 Task: Find connections with filter location Jining with filter topic #coachingwith filter profile language Spanish with filter current company ACG World with filter school Pune Institute of Computer Technology with filter industry Postal Services with filter service category Logo Design with filter keywords title Assistant Professor
Action: Mouse moved to (481, 74)
Screenshot: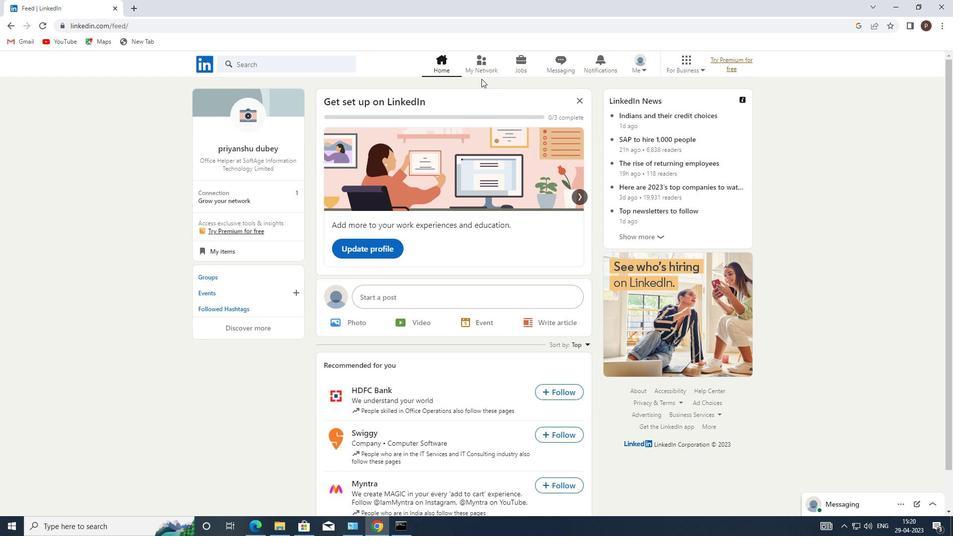 
Action: Mouse pressed left at (481, 74)
Screenshot: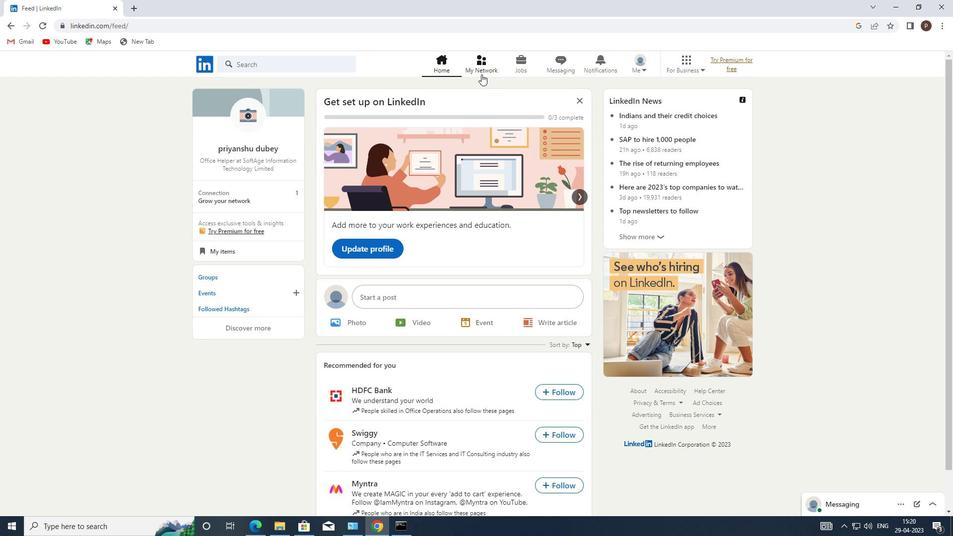 
Action: Mouse moved to (281, 118)
Screenshot: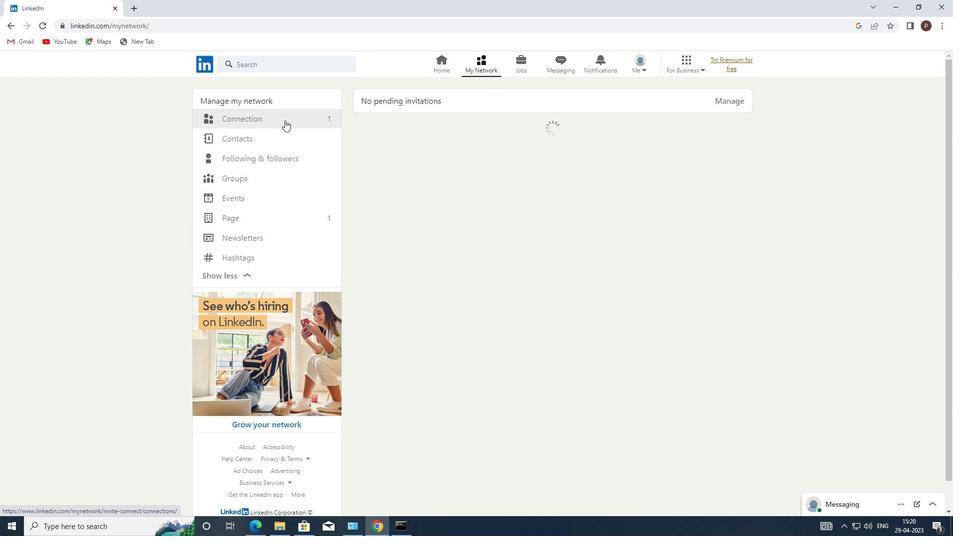 
Action: Mouse pressed left at (281, 118)
Screenshot: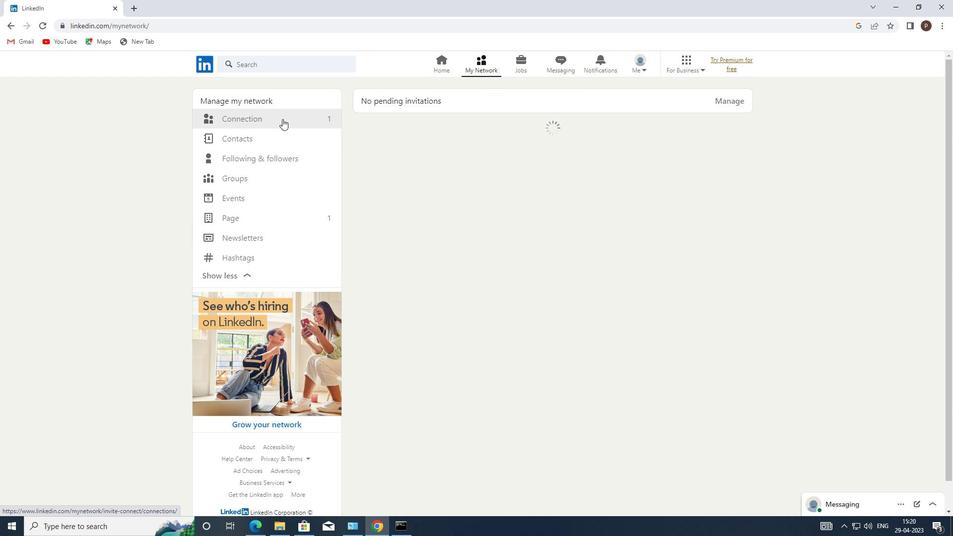 
Action: Mouse moved to (281, 118)
Screenshot: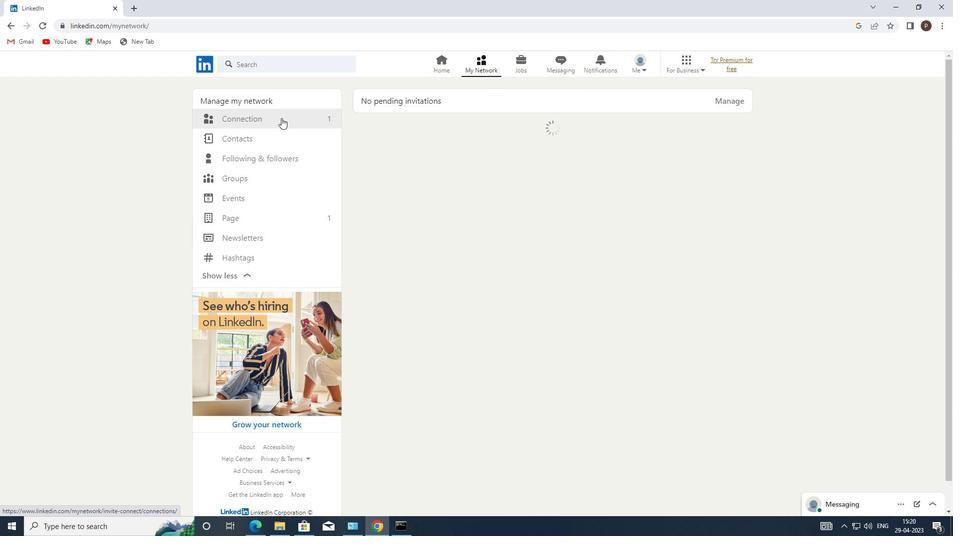 
Action: Mouse pressed left at (281, 118)
Screenshot: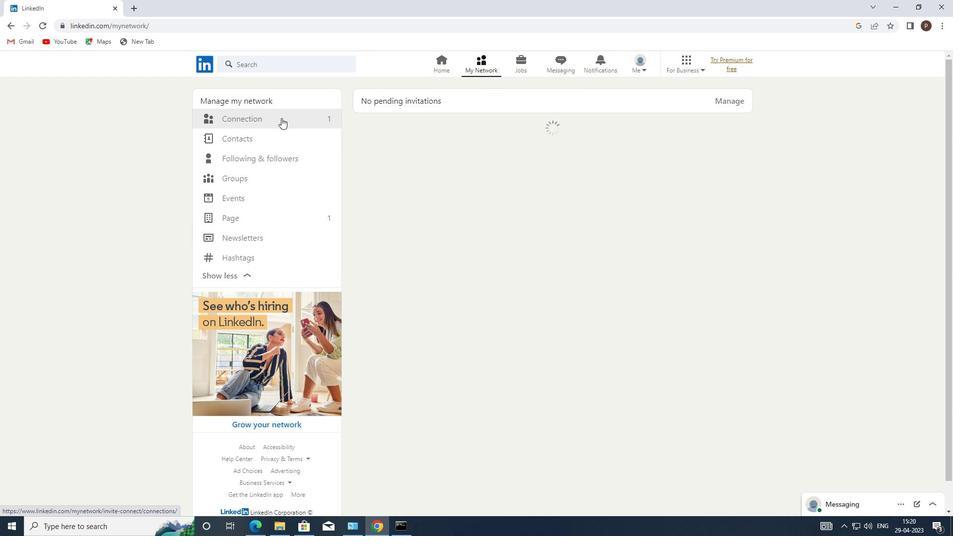 
Action: Mouse moved to (542, 123)
Screenshot: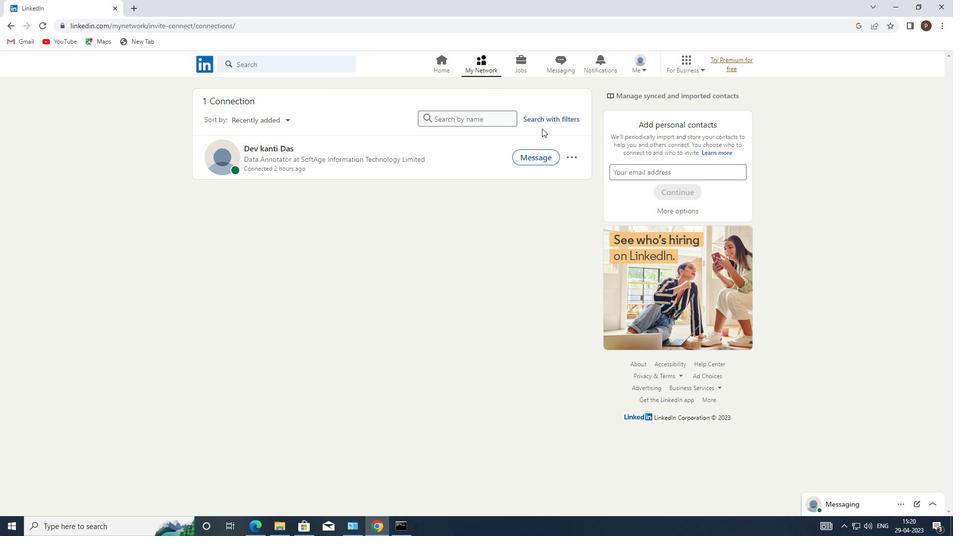 
Action: Mouse pressed left at (542, 123)
Screenshot: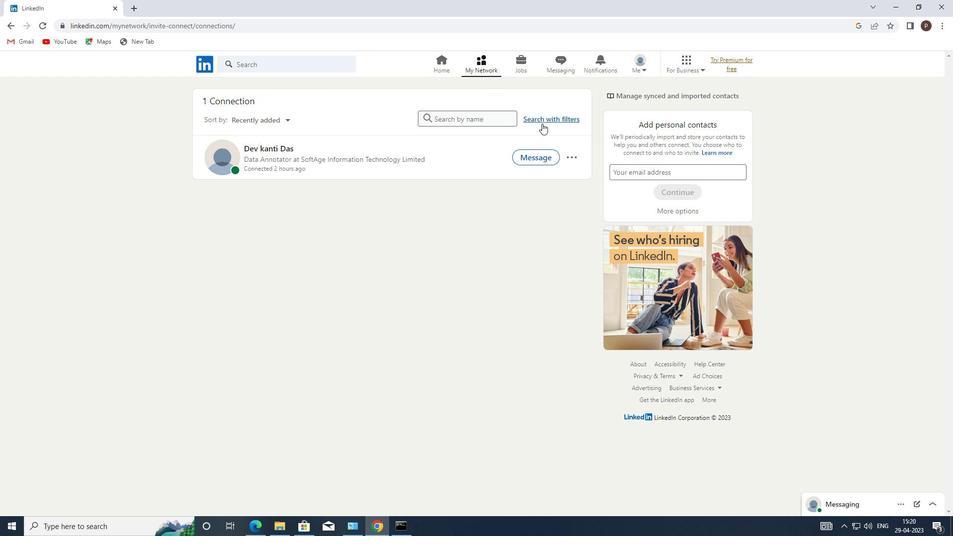 
Action: Mouse moved to (509, 94)
Screenshot: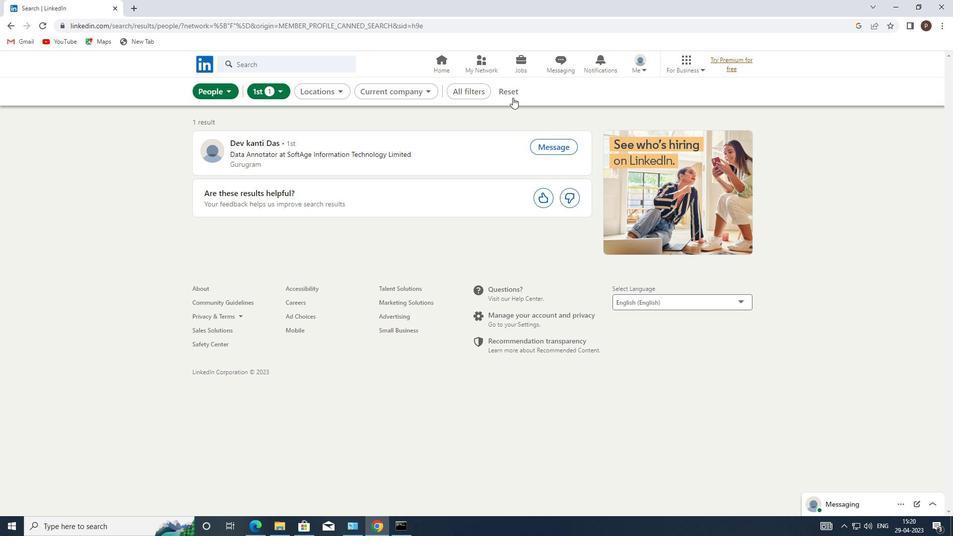 
Action: Mouse pressed left at (509, 94)
Screenshot: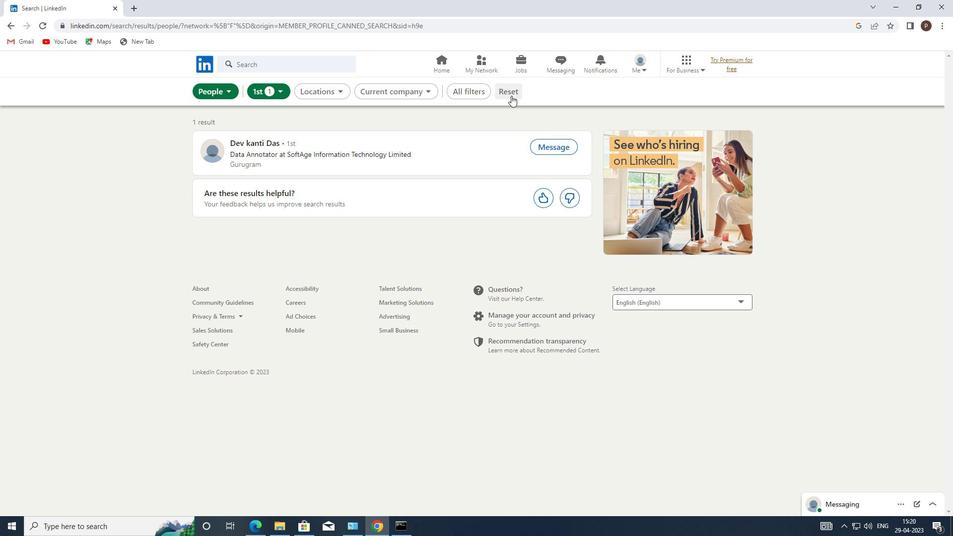 
Action: Mouse moved to (504, 91)
Screenshot: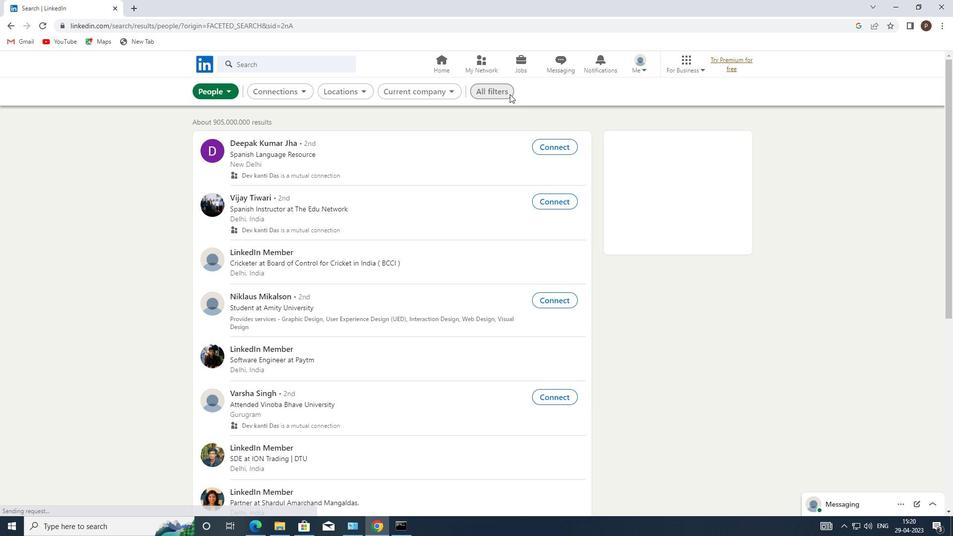 
Action: Mouse pressed left at (504, 91)
Screenshot: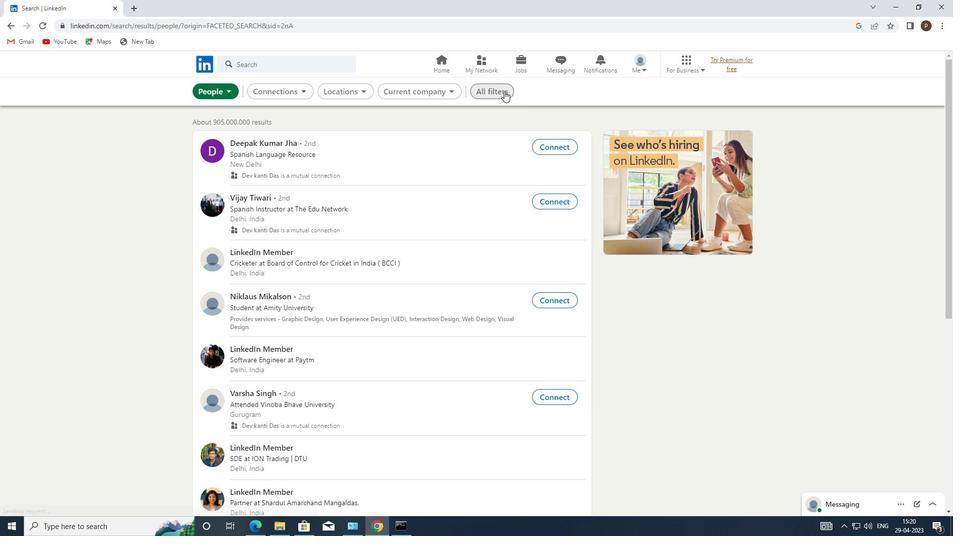 
Action: Mouse moved to (746, 343)
Screenshot: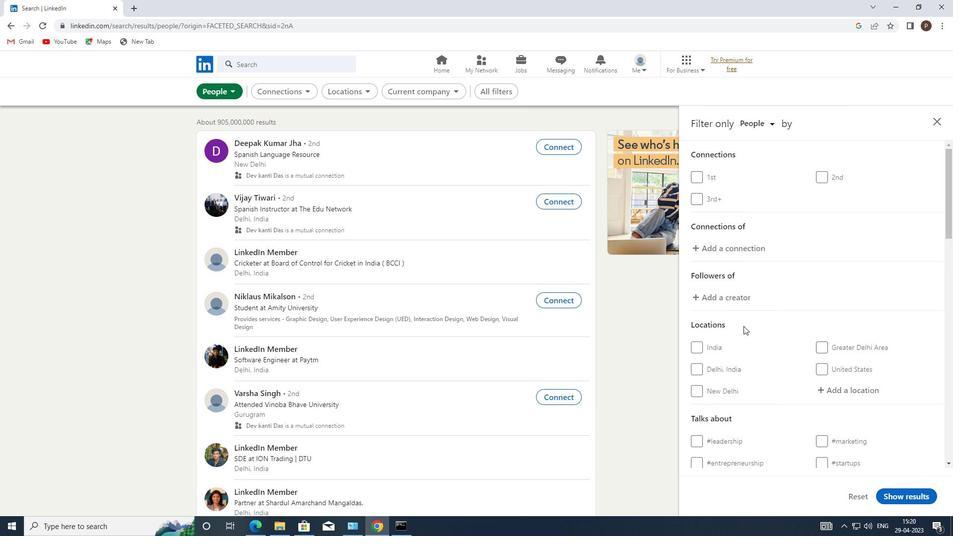 
Action: Mouse scrolled (746, 342) with delta (0, 0)
Screenshot: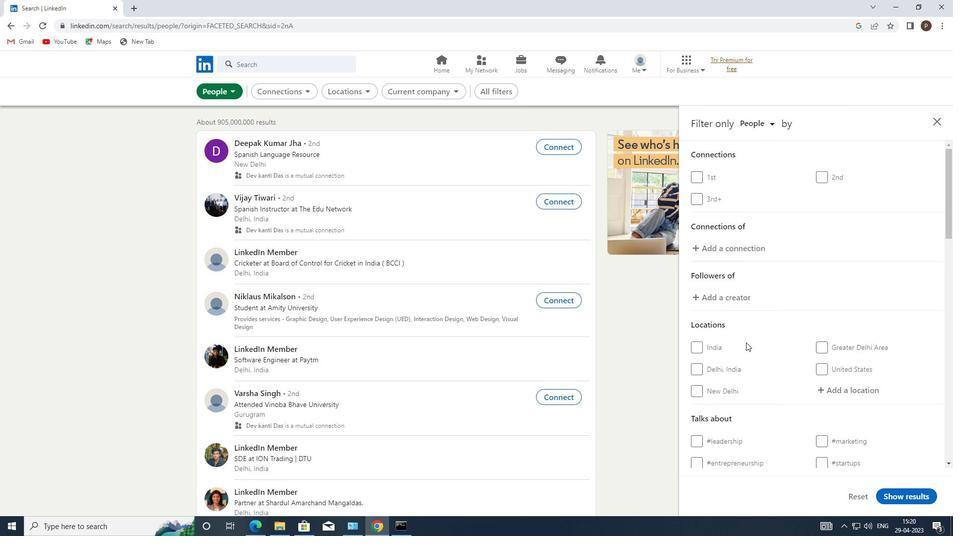 
Action: Mouse scrolled (746, 342) with delta (0, 0)
Screenshot: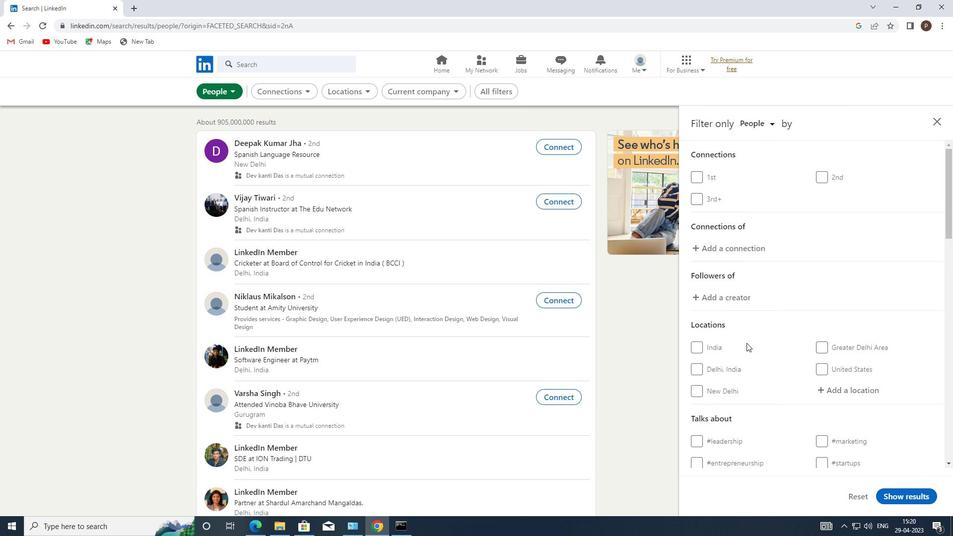 
Action: Mouse moved to (832, 284)
Screenshot: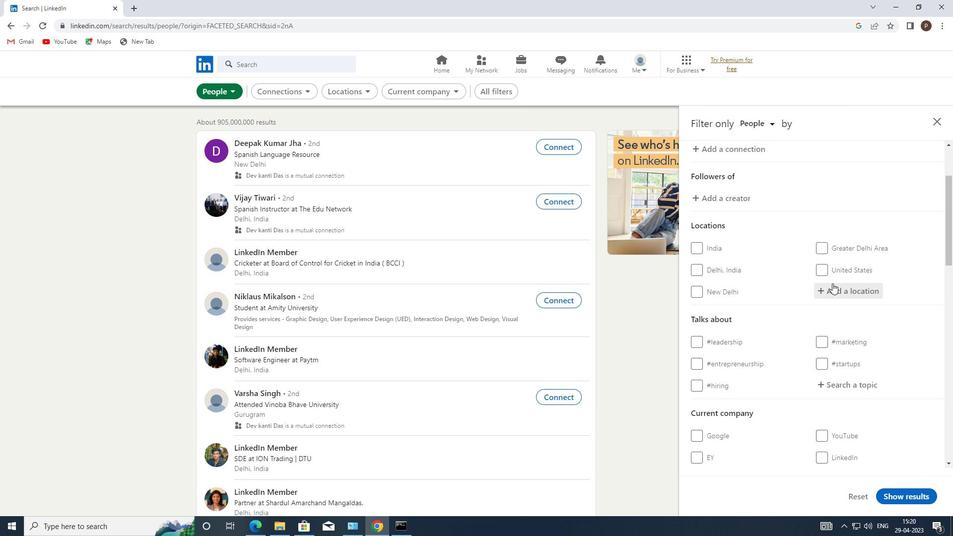 
Action: Mouse pressed left at (832, 284)
Screenshot: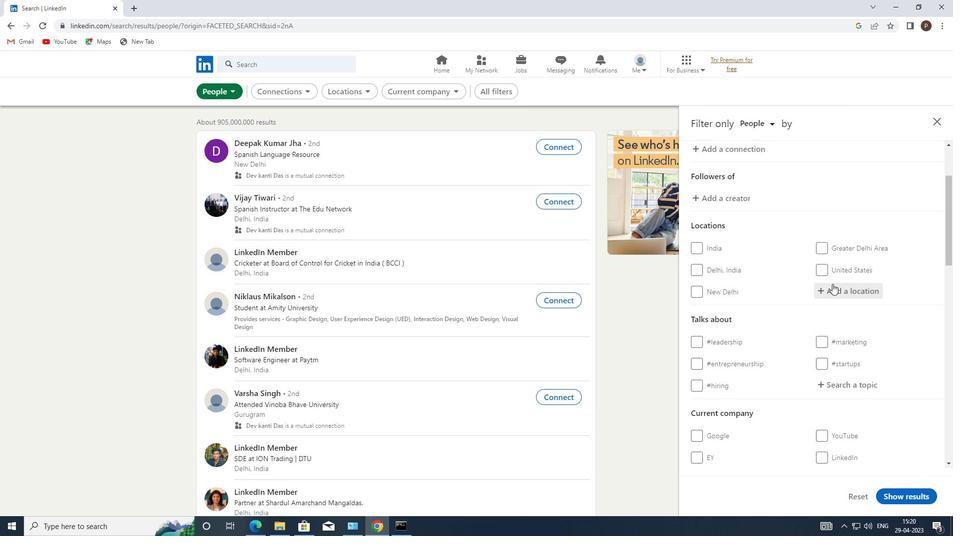 
Action: Key pressed j<Key.caps_lock>inin
Screenshot: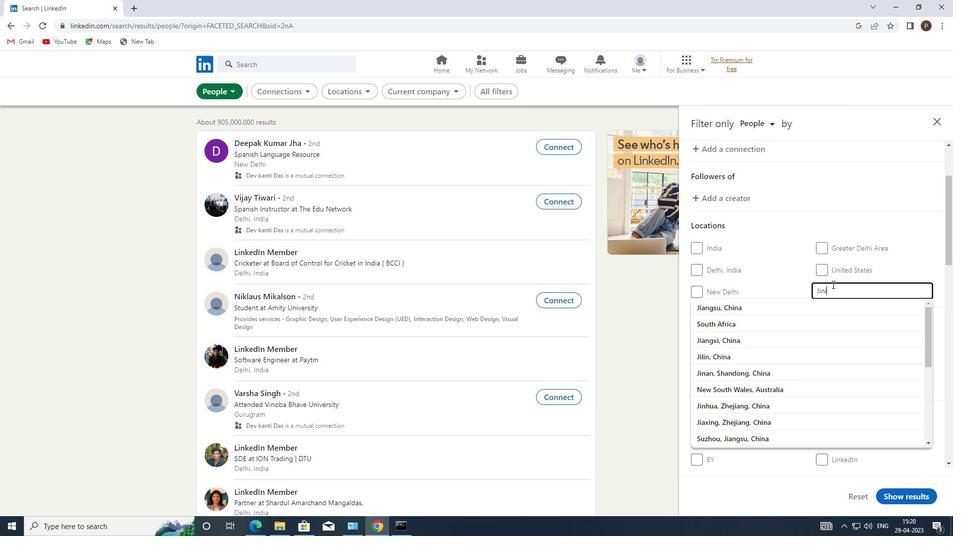 
Action: Mouse moved to (785, 307)
Screenshot: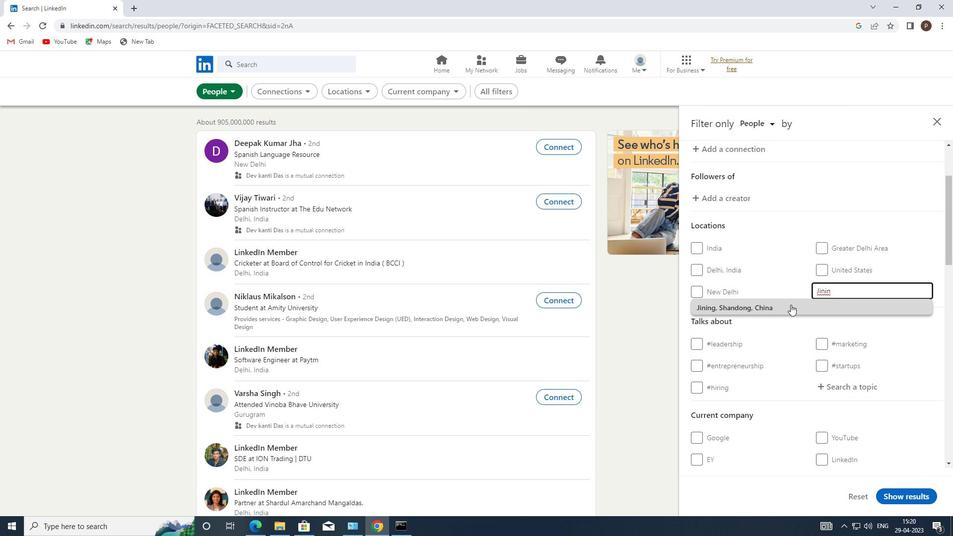 
Action: Mouse pressed left at (785, 307)
Screenshot: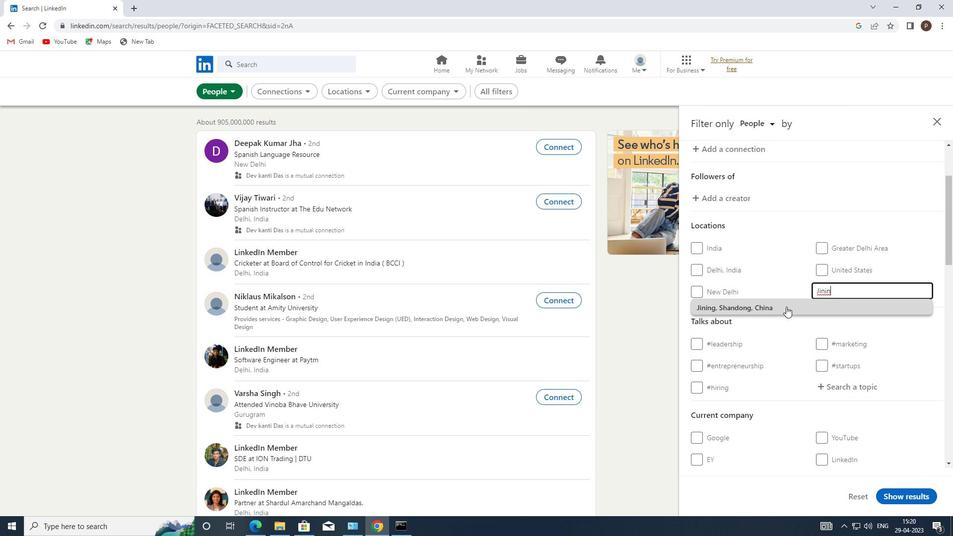 
Action: Mouse moved to (836, 409)
Screenshot: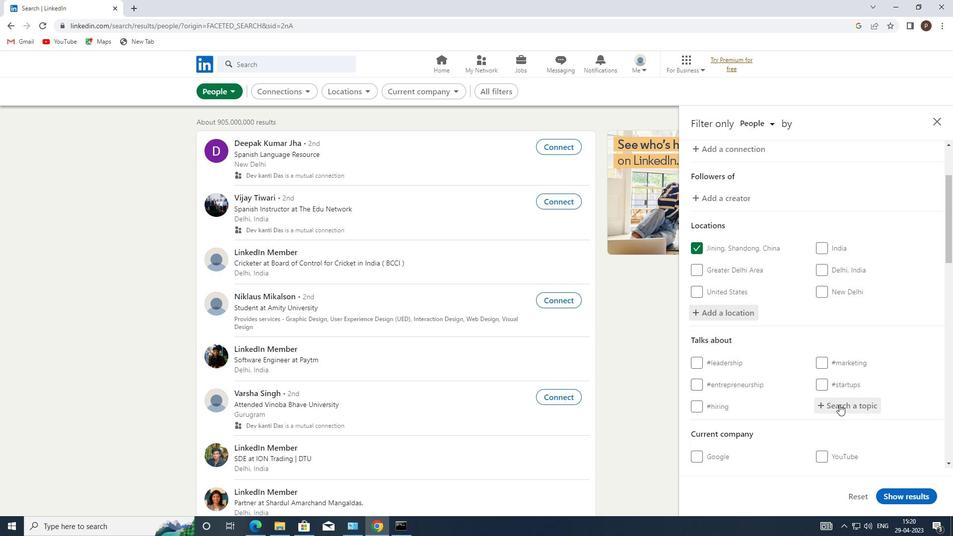 
Action: Mouse pressed left at (836, 409)
Screenshot: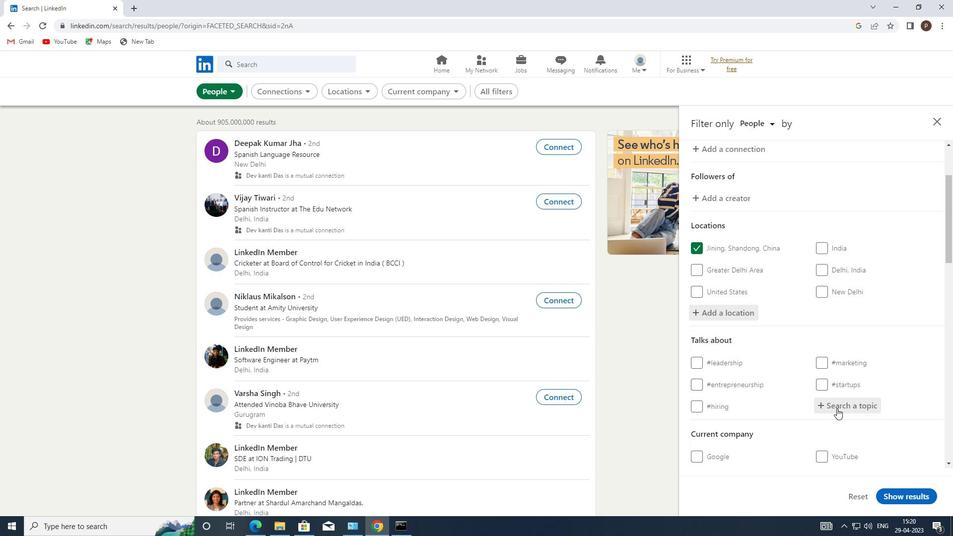 
Action: Mouse moved to (836, 406)
Screenshot: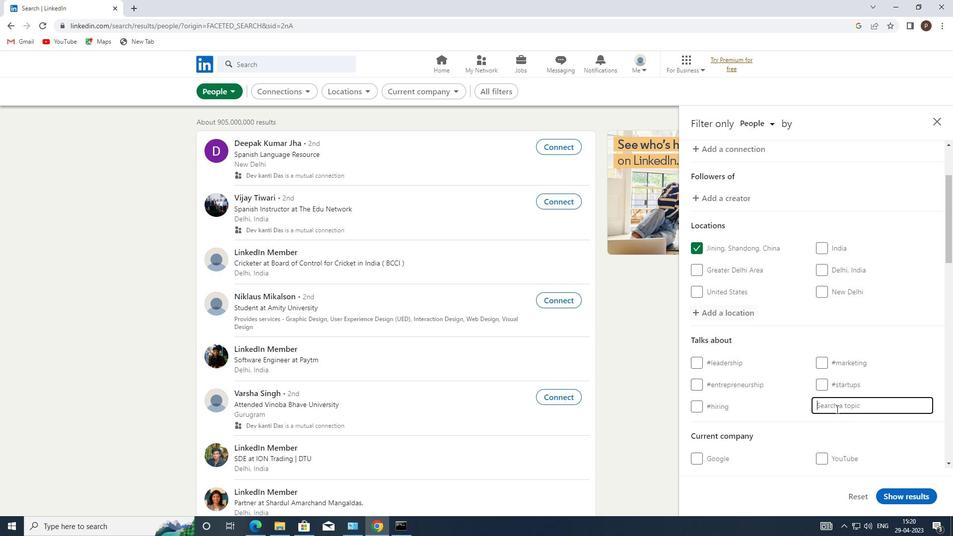 
Action: Key pressed <Key.shift>#COACHING
Screenshot: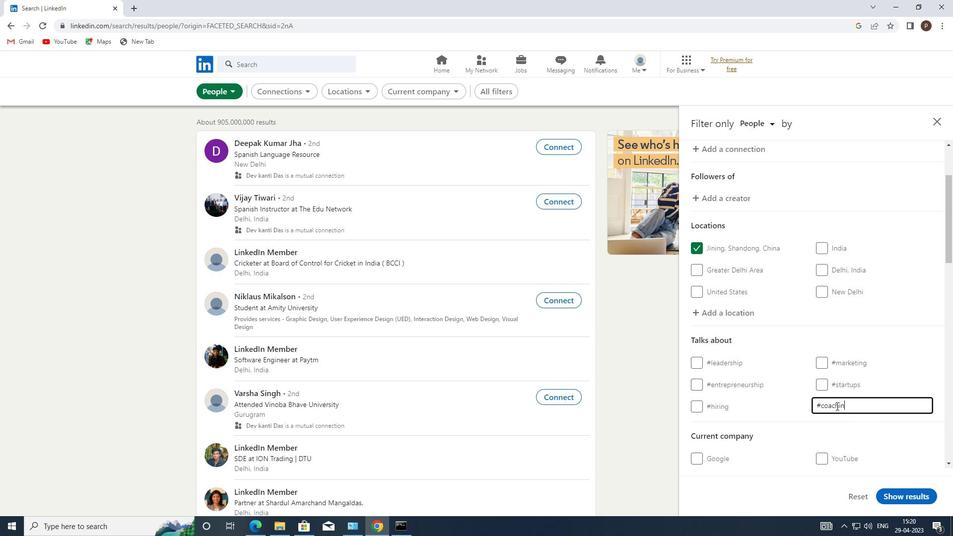 
Action: Mouse moved to (793, 400)
Screenshot: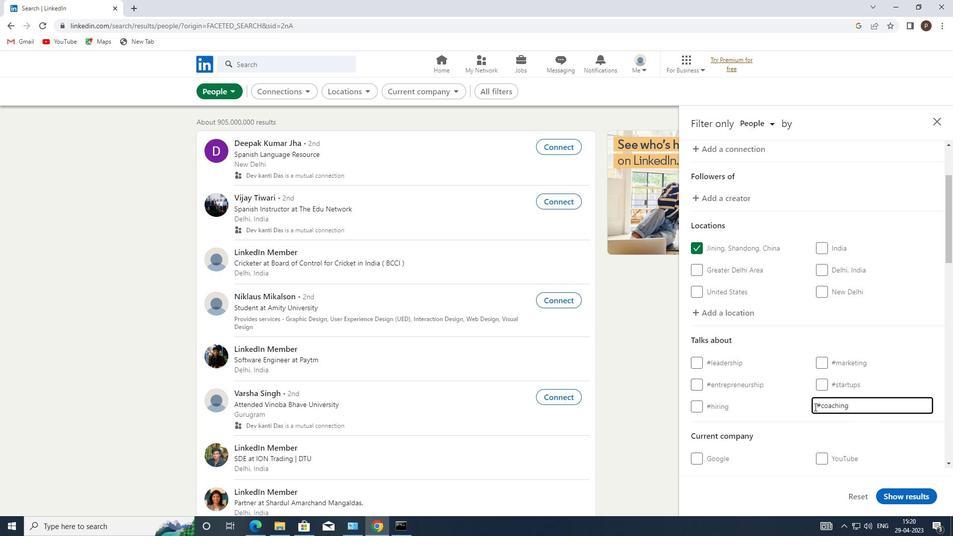 
Action: Mouse scrolled (793, 400) with delta (0, 0)
Screenshot: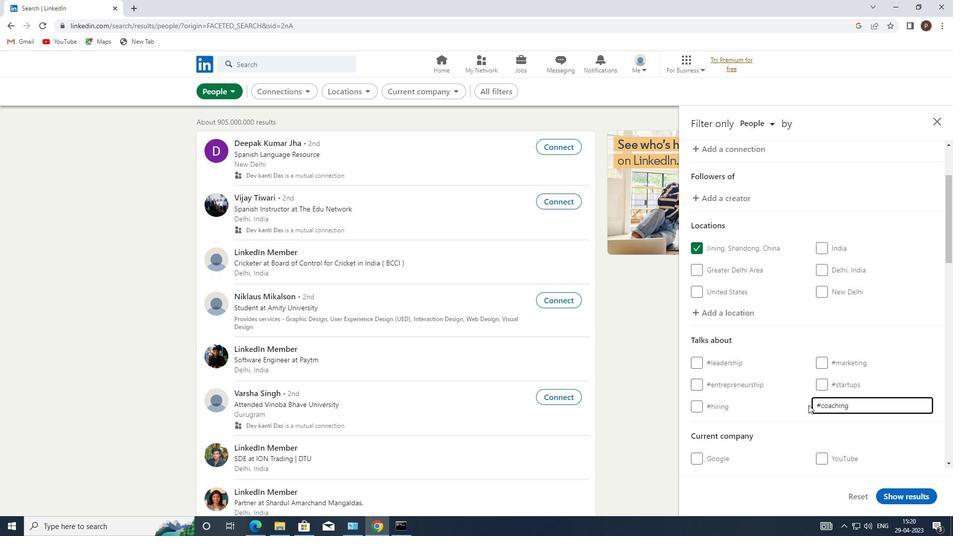 
Action: Mouse moved to (792, 400)
Screenshot: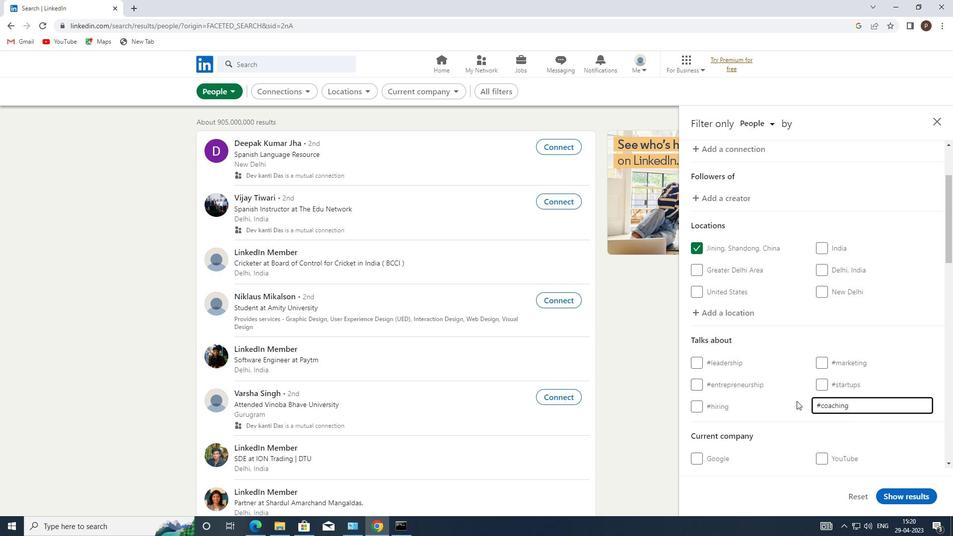 
Action: Mouse scrolled (792, 400) with delta (0, 0)
Screenshot: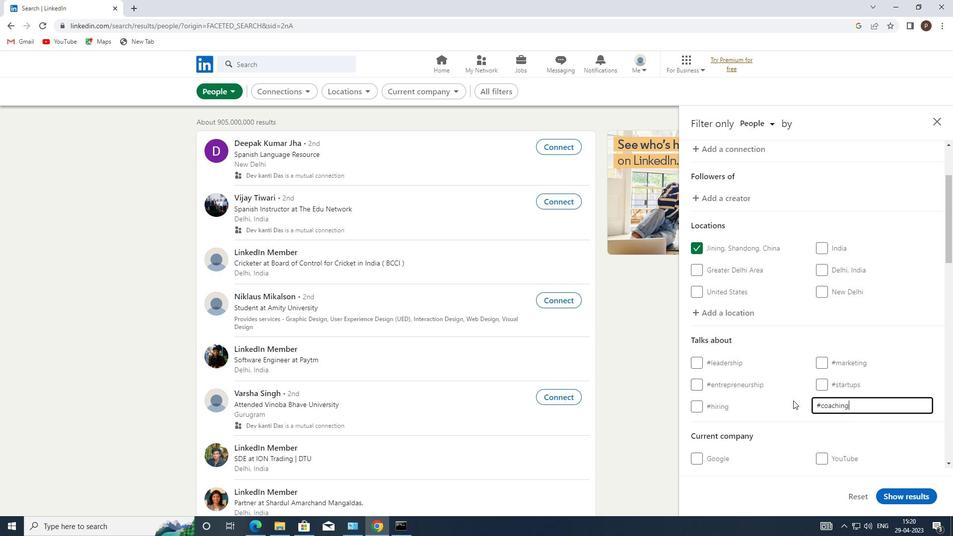 
Action: Mouse moved to (782, 400)
Screenshot: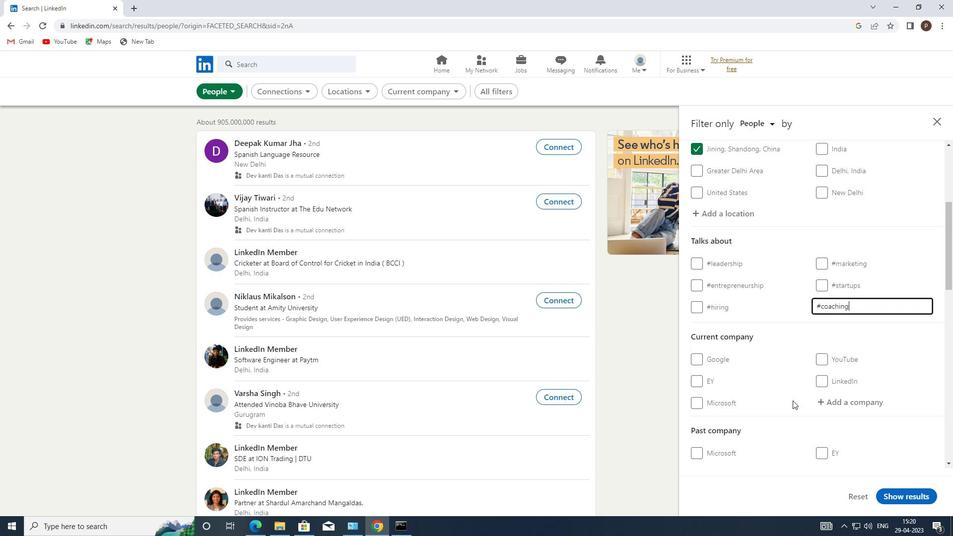 
Action: Mouse scrolled (782, 400) with delta (0, 0)
Screenshot: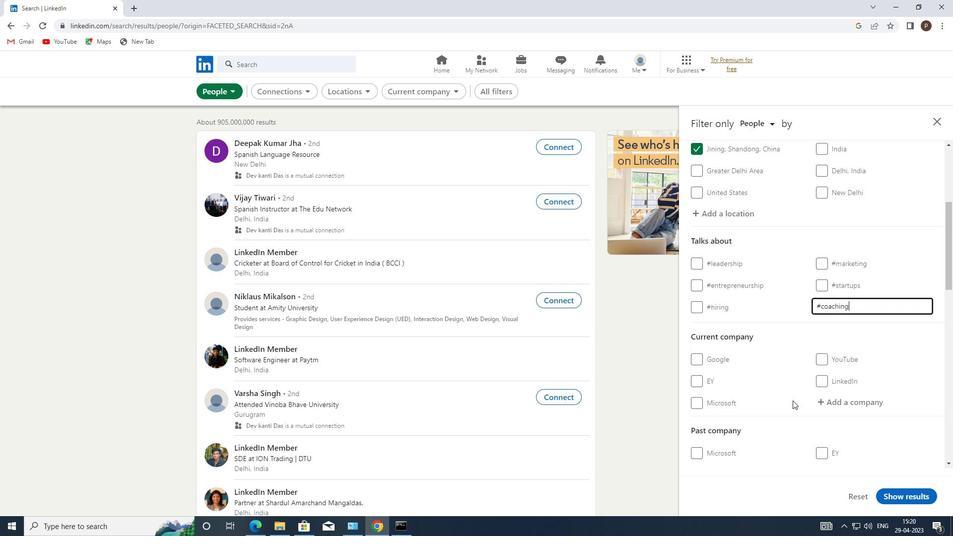 
Action: Mouse scrolled (782, 400) with delta (0, 0)
Screenshot: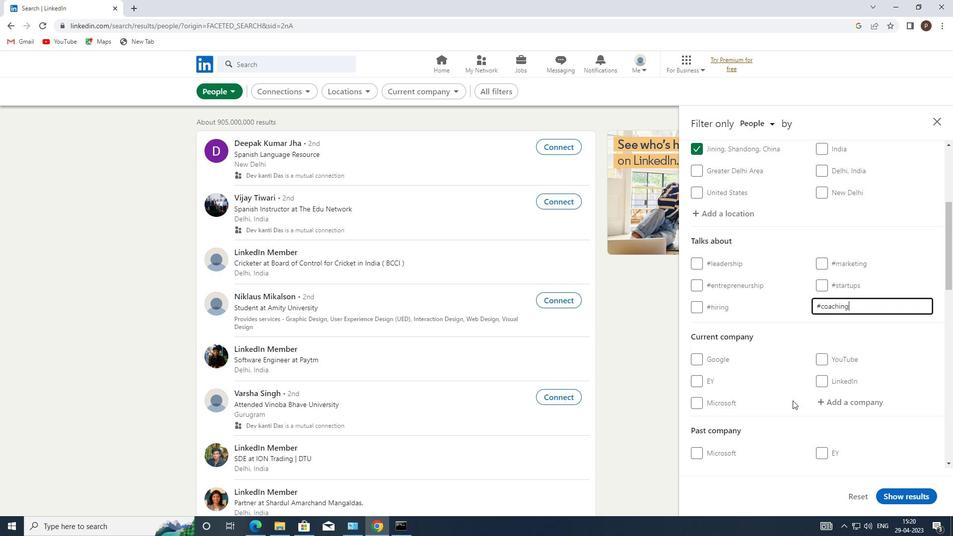 
Action: Mouse moved to (772, 396)
Screenshot: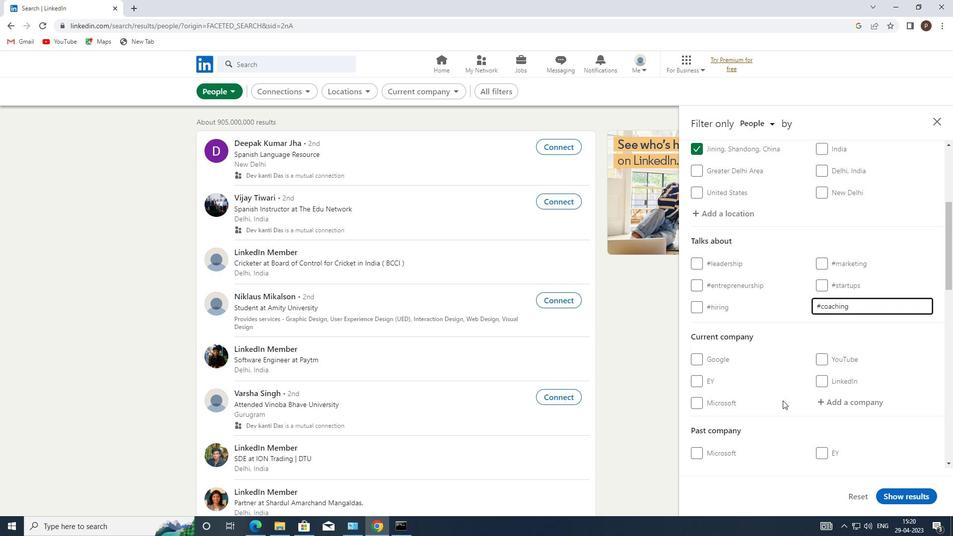 
Action: Mouse scrolled (772, 395) with delta (0, 0)
Screenshot: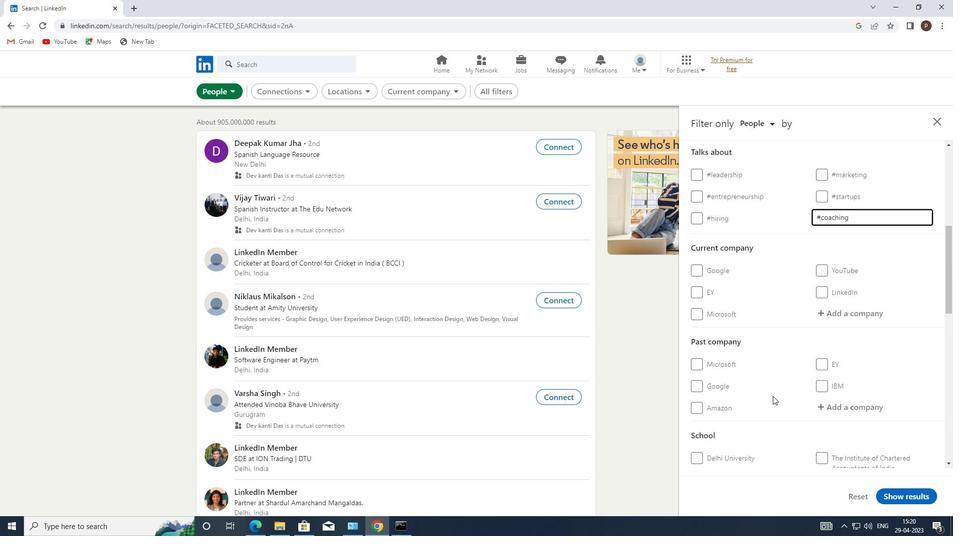 
Action: Mouse scrolled (772, 395) with delta (0, 0)
Screenshot: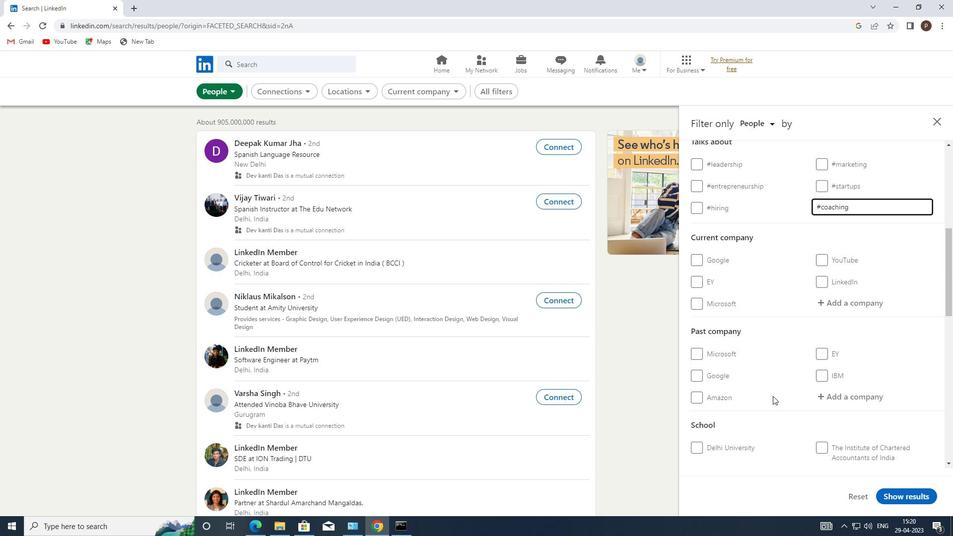 
Action: Mouse scrolled (772, 395) with delta (0, 0)
Screenshot: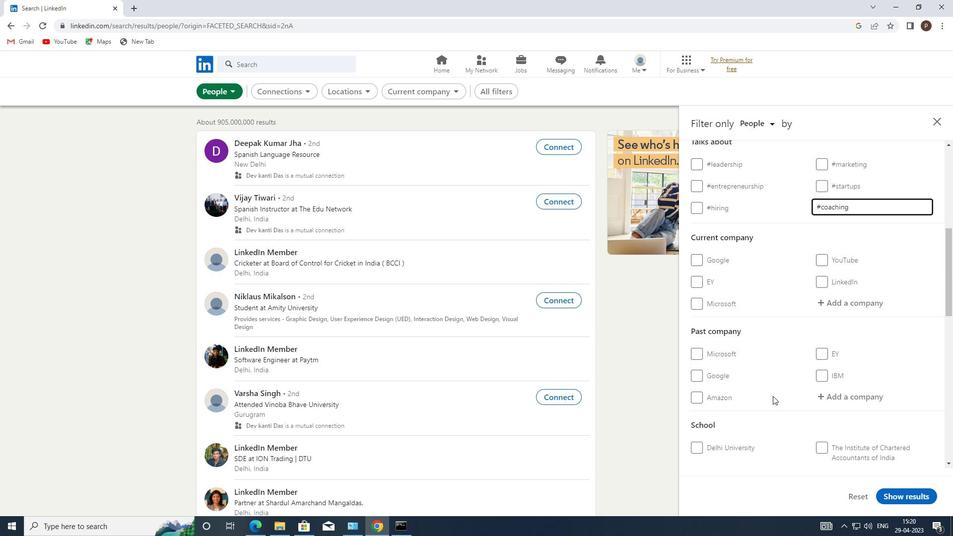 
Action: Mouse scrolled (772, 395) with delta (0, 0)
Screenshot: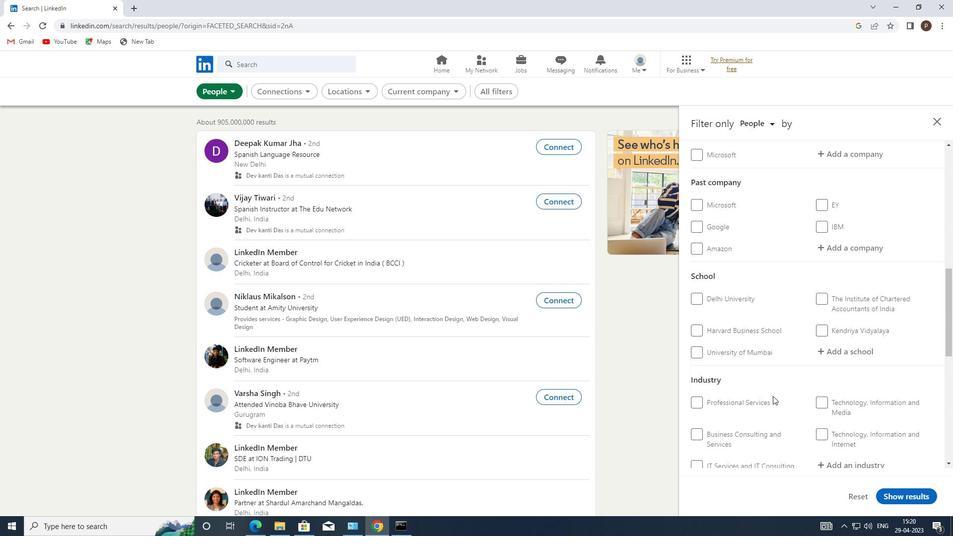 
Action: Mouse scrolled (772, 395) with delta (0, 0)
Screenshot: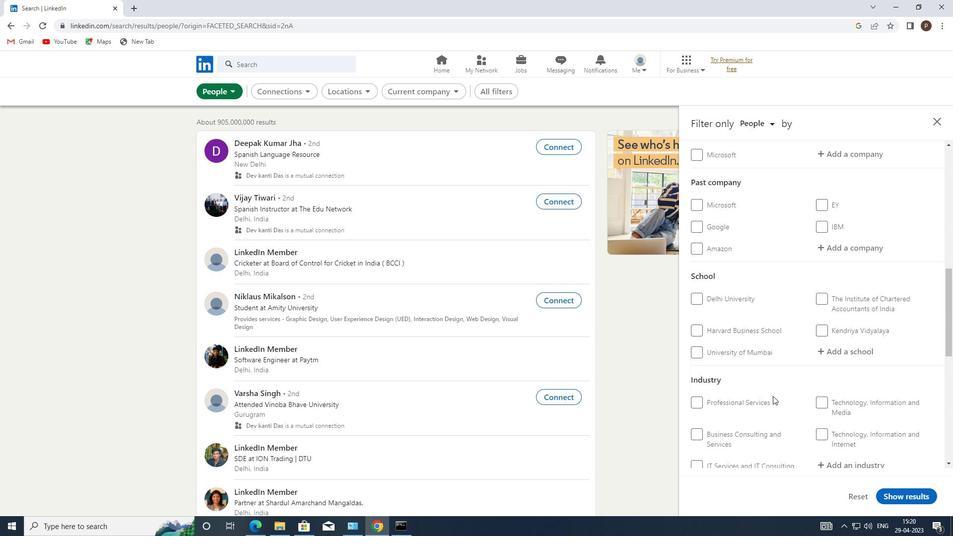 
Action: Mouse scrolled (772, 395) with delta (0, 0)
Screenshot: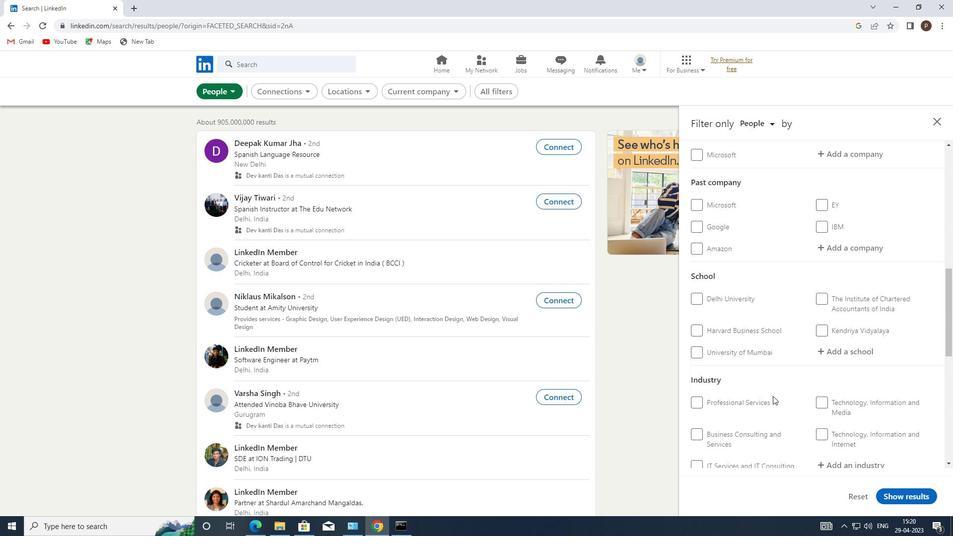 
Action: Mouse scrolled (772, 395) with delta (0, 0)
Screenshot: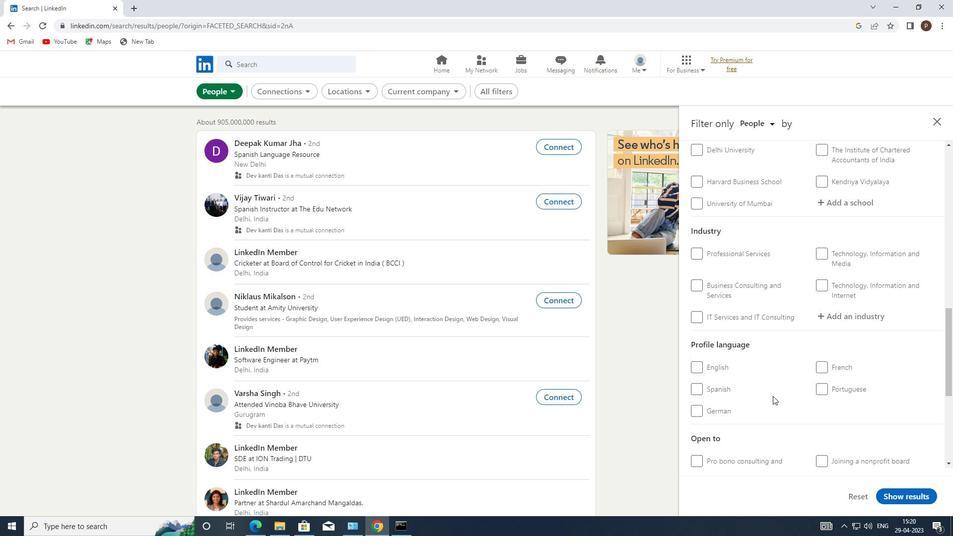 
Action: Mouse moved to (692, 340)
Screenshot: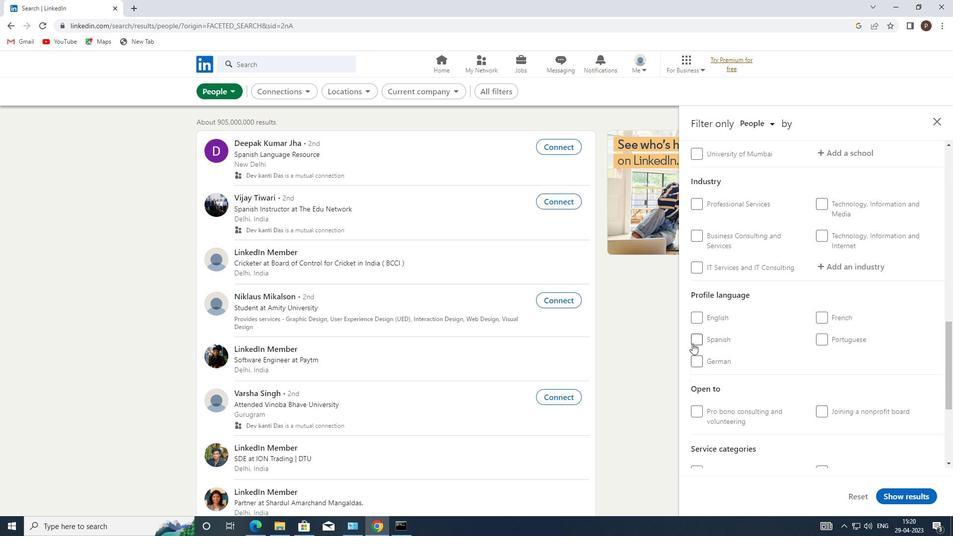 
Action: Mouse pressed left at (692, 340)
Screenshot: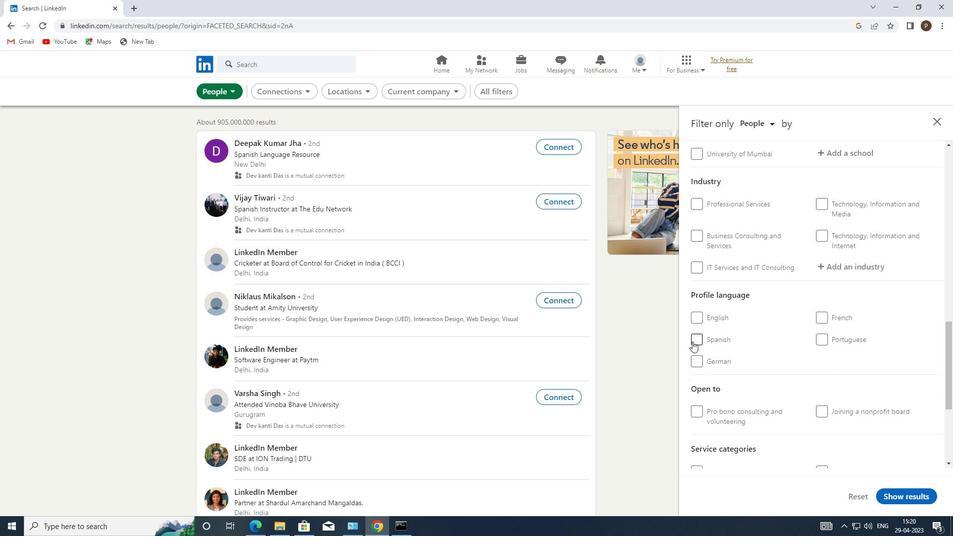 
Action: Mouse moved to (779, 345)
Screenshot: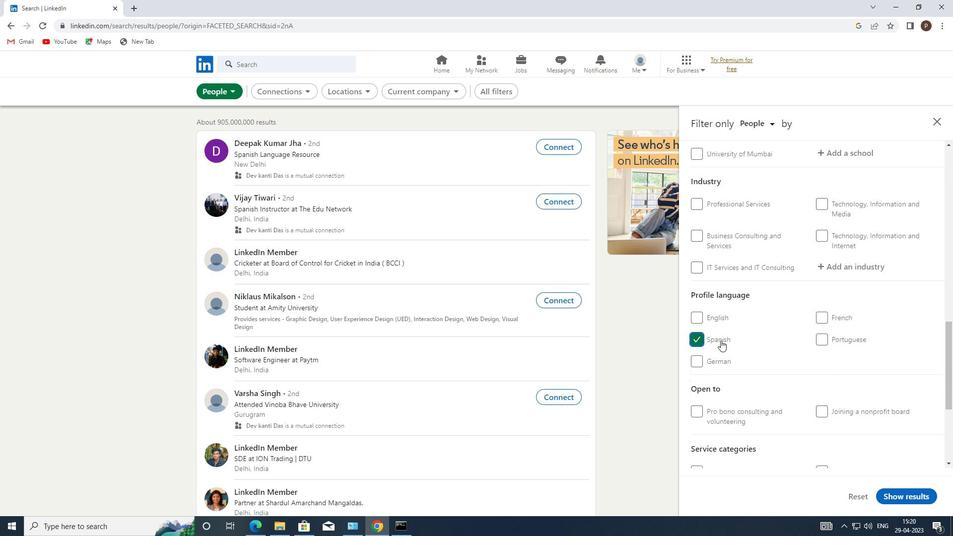 
Action: Mouse scrolled (779, 345) with delta (0, 0)
Screenshot: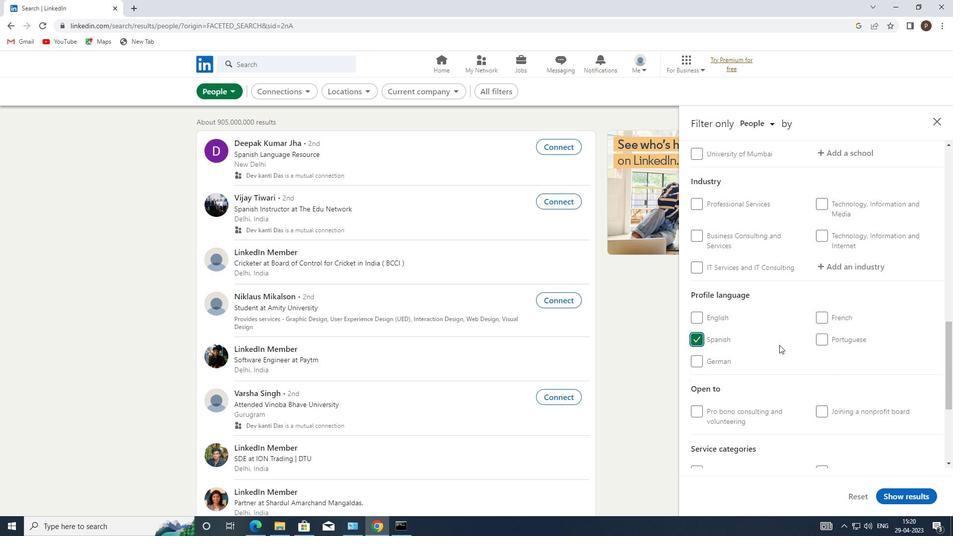 
Action: Mouse scrolled (779, 345) with delta (0, 0)
Screenshot: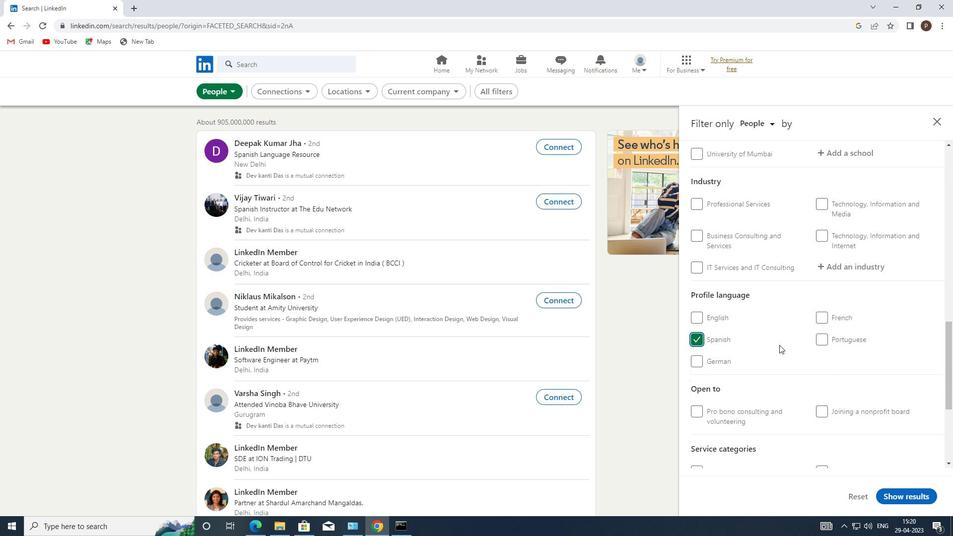 
Action: Mouse moved to (775, 346)
Screenshot: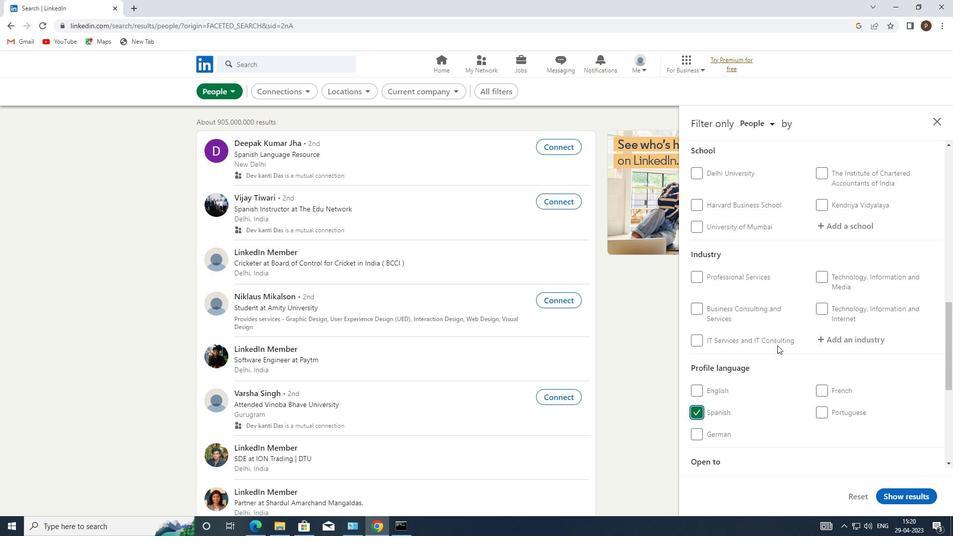 
Action: Mouse scrolled (775, 347) with delta (0, 0)
Screenshot: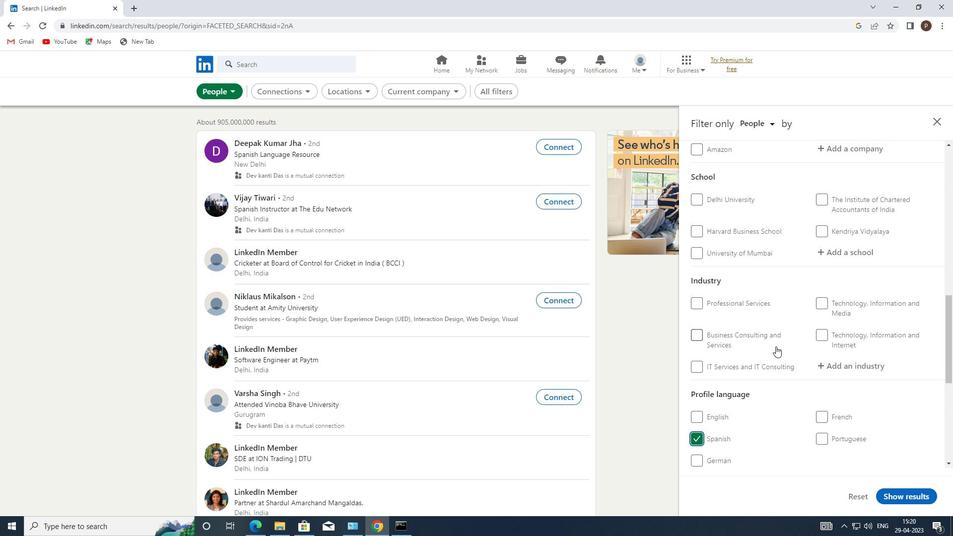 
Action: Mouse scrolled (775, 347) with delta (0, 0)
Screenshot: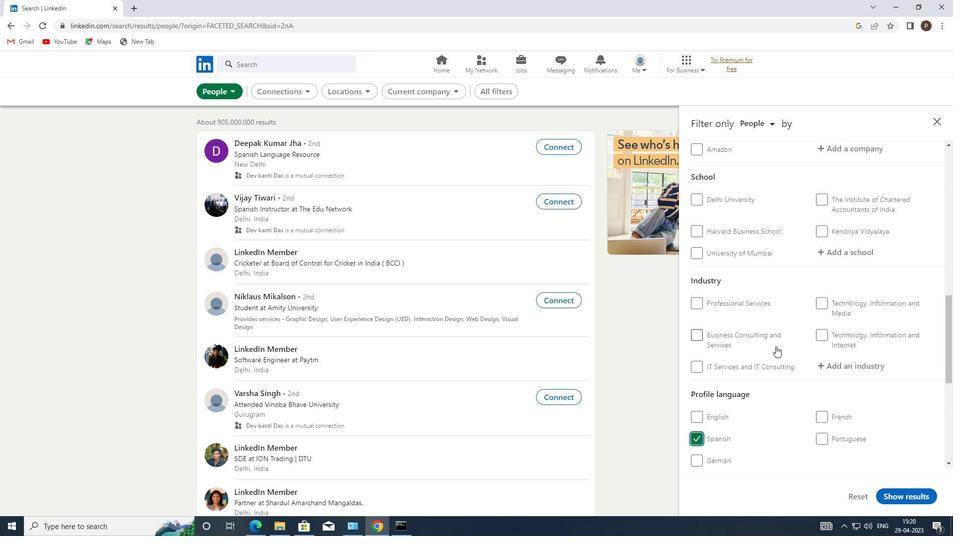 
Action: Mouse scrolled (775, 347) with delta (0, 0)
Screenshot: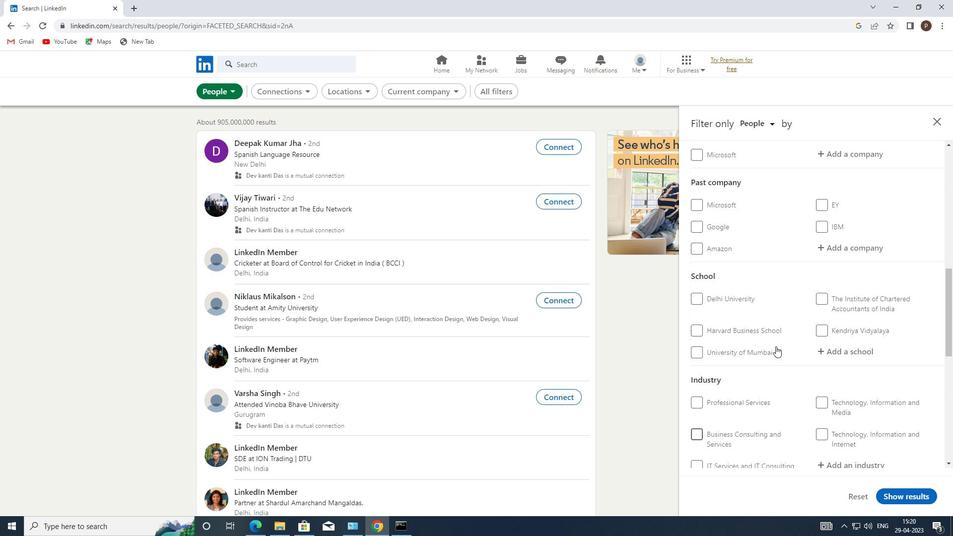 
Action: Mouse scrolled (775, 347) with delta (0, 0)
Screenshot: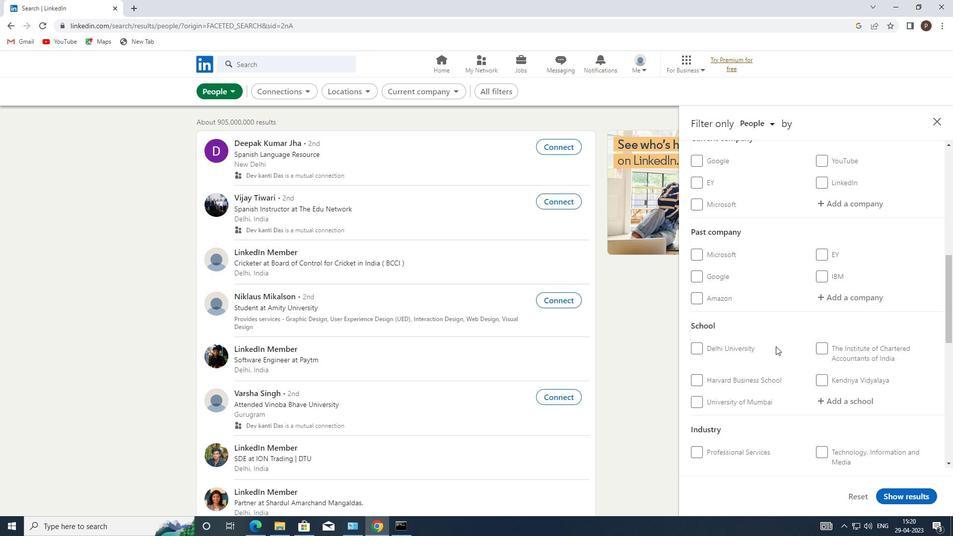 
Action: Mouse moved to (829, 256)
Screenshot: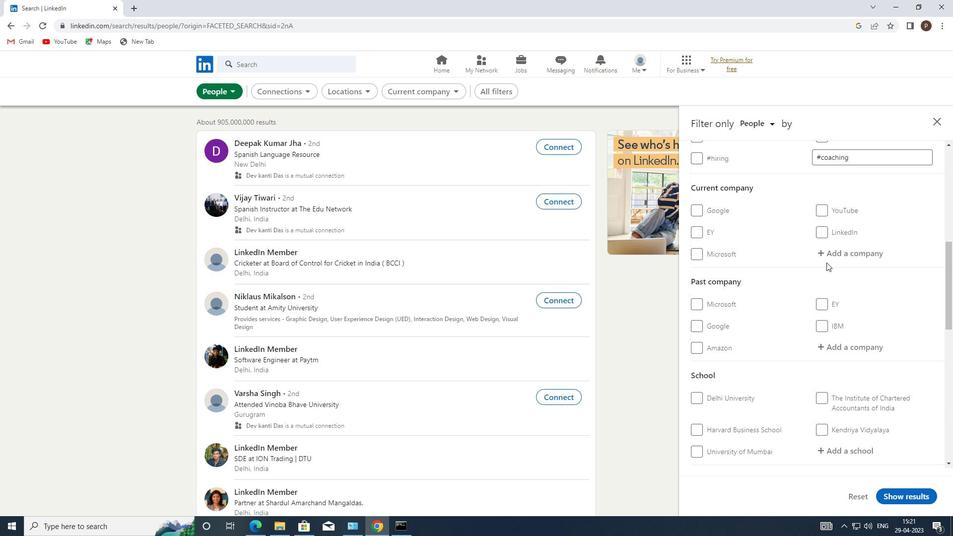 
Action: Mouse pressed left at (829, 256)
Screenshot: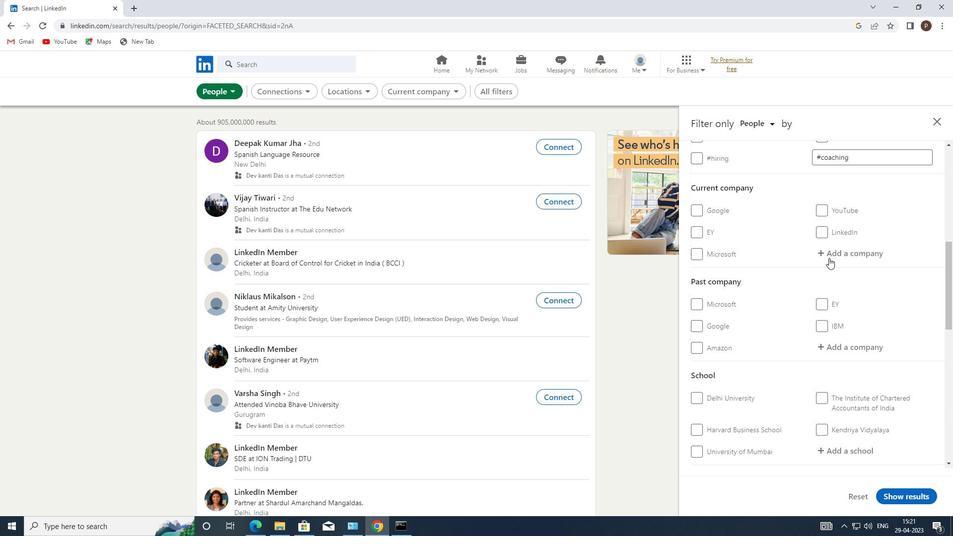 
Action: Key pressed <Key.caps_lock>ACG<Key.space>W<Key.caps_lock>ORLD
Screenshot: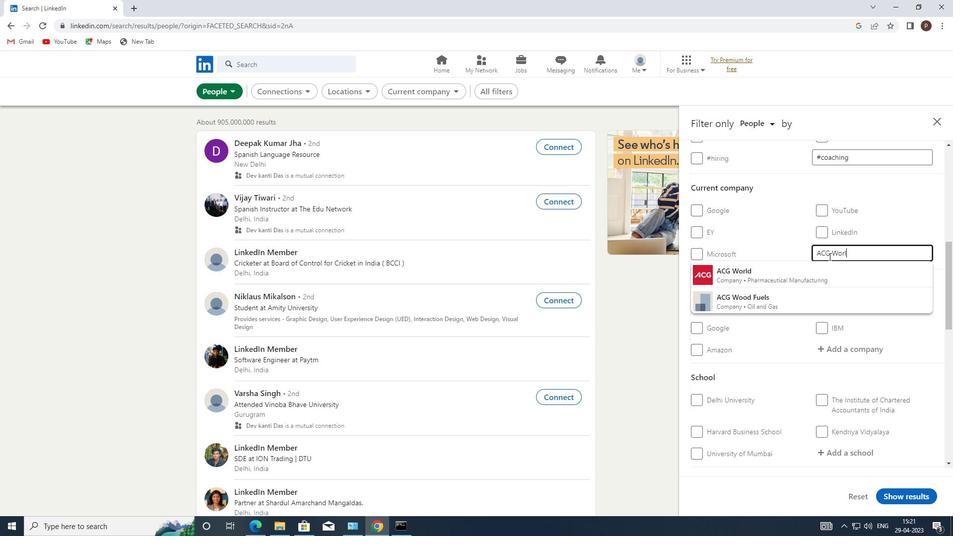 
Action: Mouse moved to (789, 273)
Screenshot: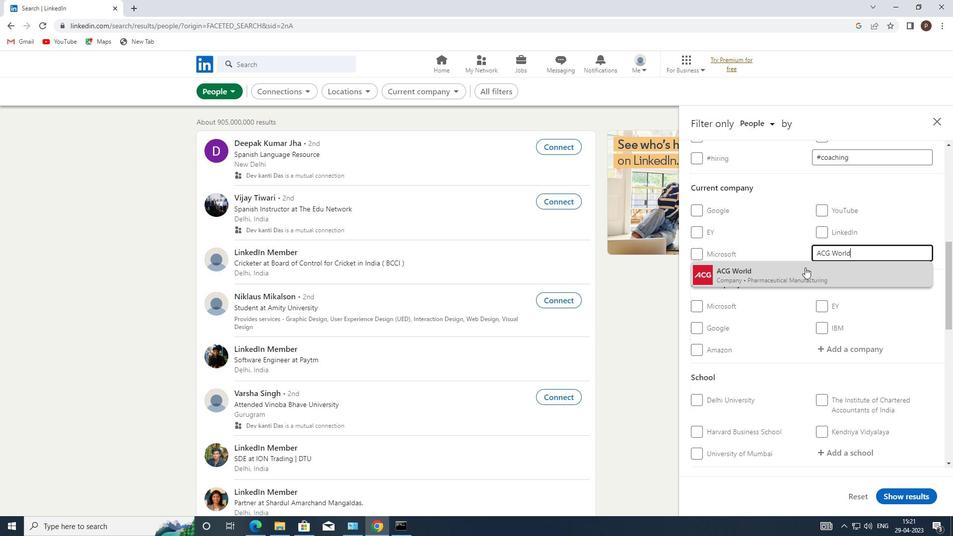
Action: Mouse pressed left at (789, 273)
Screenshot: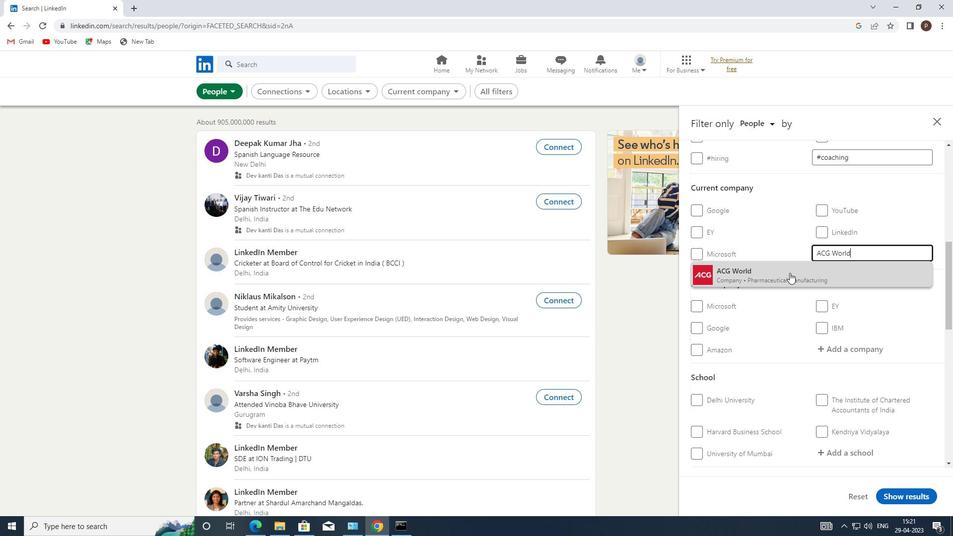 
Action: Mouse scrolled (789, 272) with delta (0, 0)
Screenshot: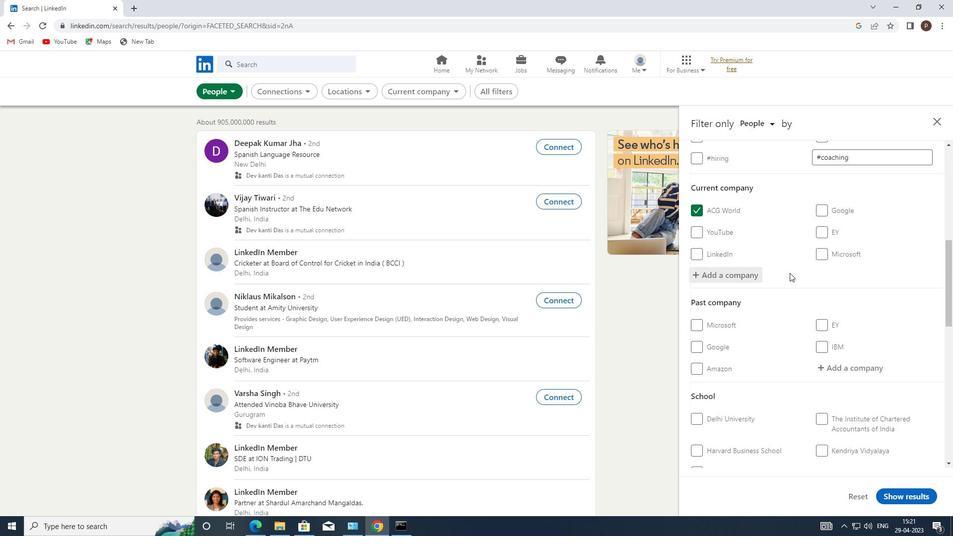 
Action: Mouse moved to (789, 274)
Screenshot: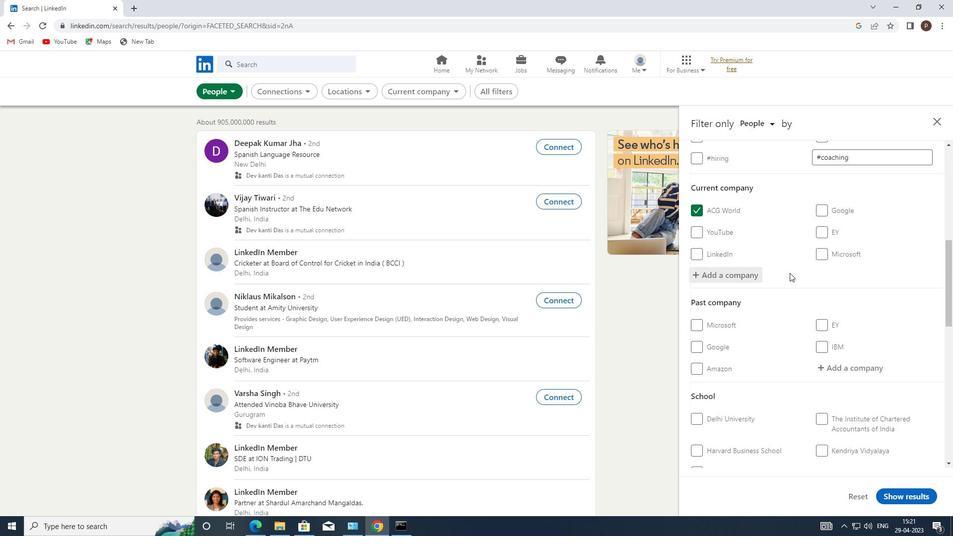 
Action: Mouse scrolled (789, 274) with delta (0, 0)
Screenshot: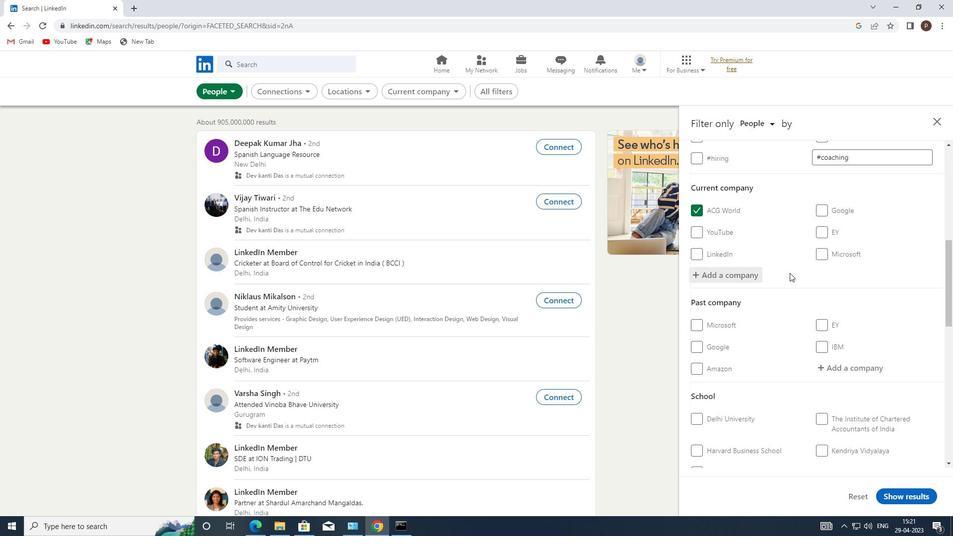 
Action: Mouse moved to (851, 372)
Screenshot: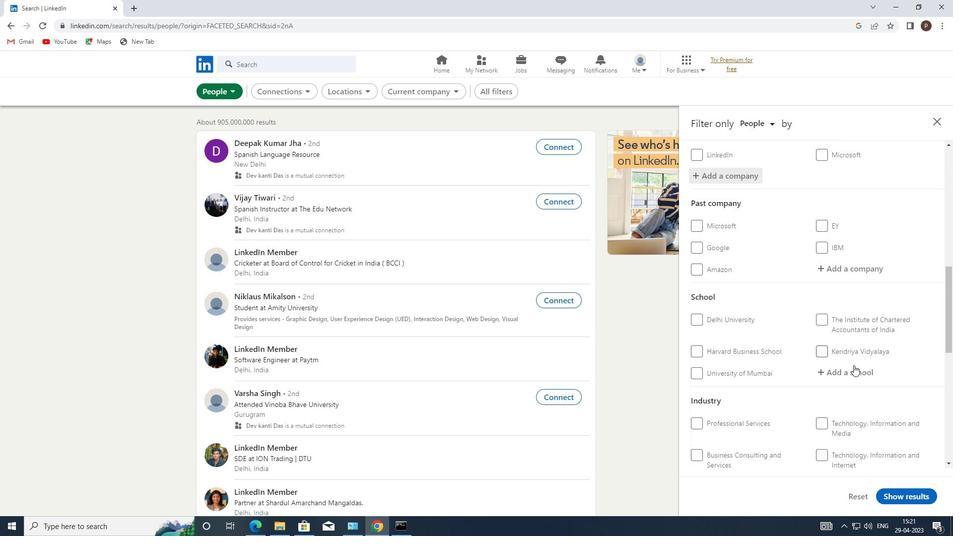 
Action: Mouse pressed left at (851, 372)
Screenshot: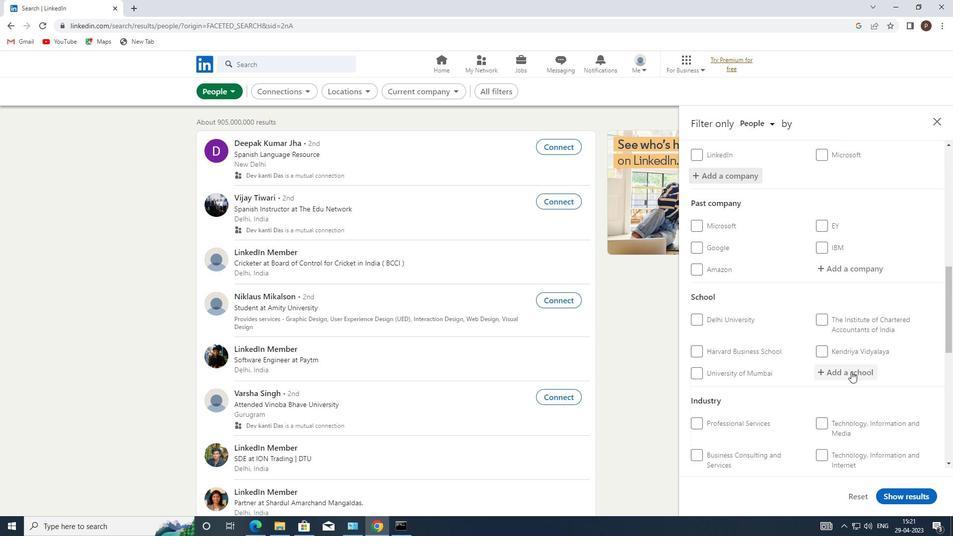 
Action: Mouse moved to (851, 372)
Screenshot: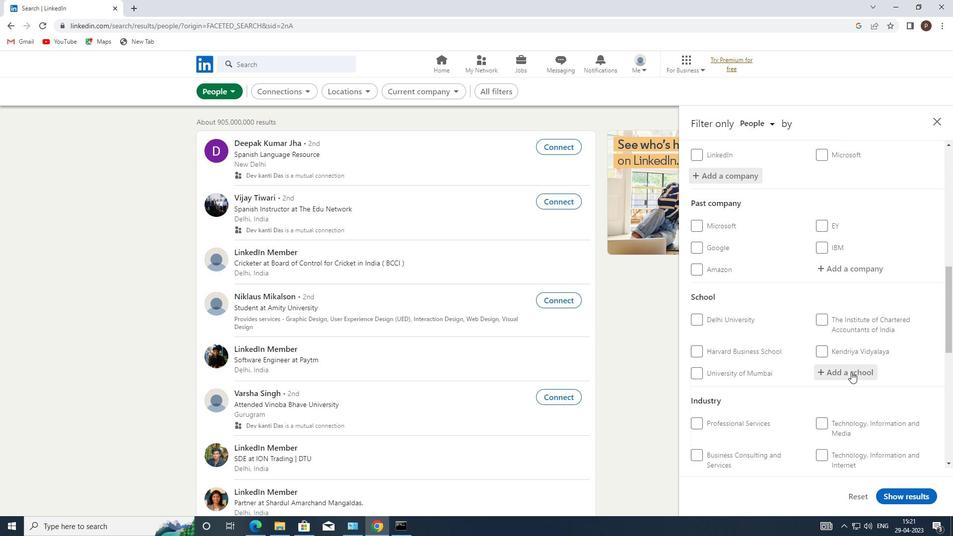 
Action: Mouse pressed left at (851, 372)
Screenshot: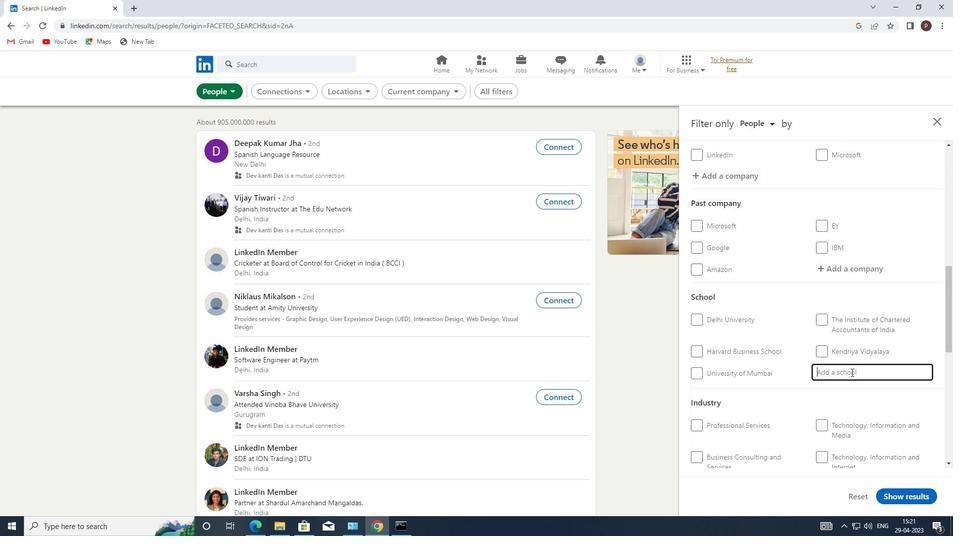
Action: Key pressed <Key.caps_lock>P<Key.caps_lock>UNE<Key.space><Key.caps_lock>I<Key.caps_lock>NSTITUT
Screenshot: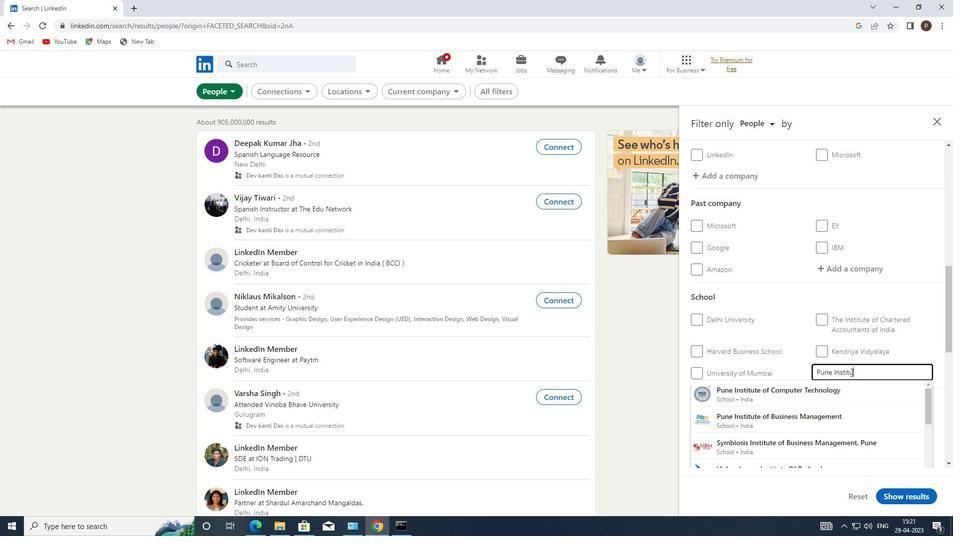
Action: Mouse moved to (822, 393)
Screenshot: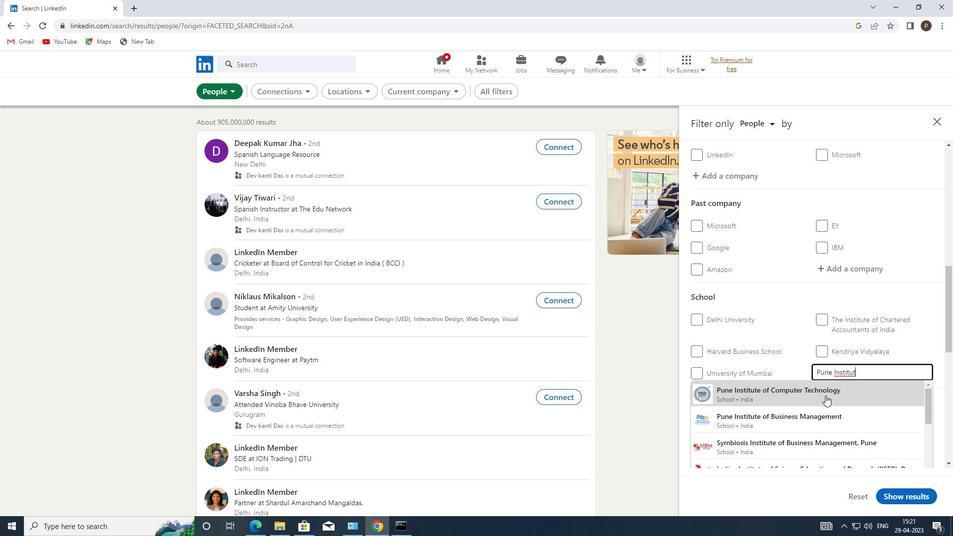
Action: Mouse pressed left at (822, 393)
Screenshot: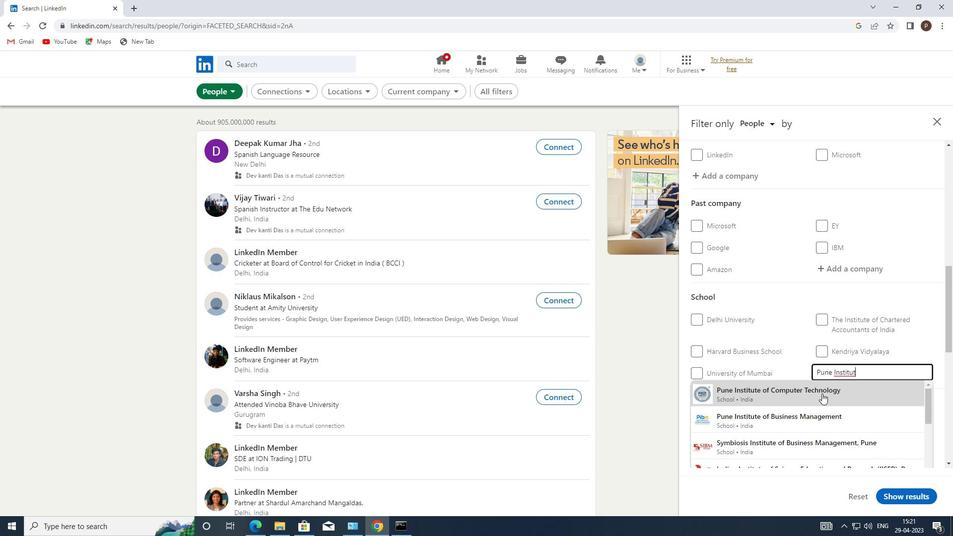 
Action: Mouse moved to (793, 380)
Screenshot: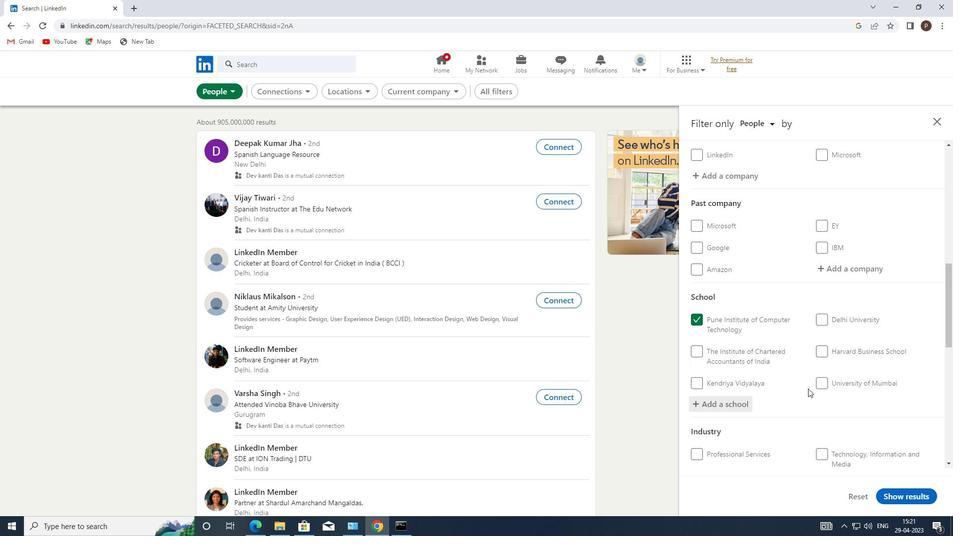 
Action: Mouse scrolled (793, 379) with delta (0, 0)
Screenshot: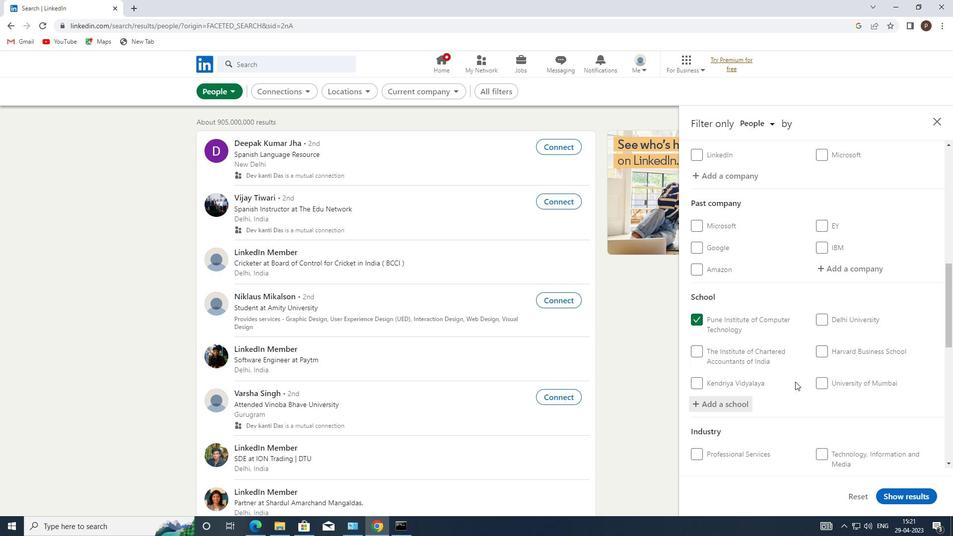 
Action: Mouse scrolled (793, 379) with delta (0, 0)
Screenshot: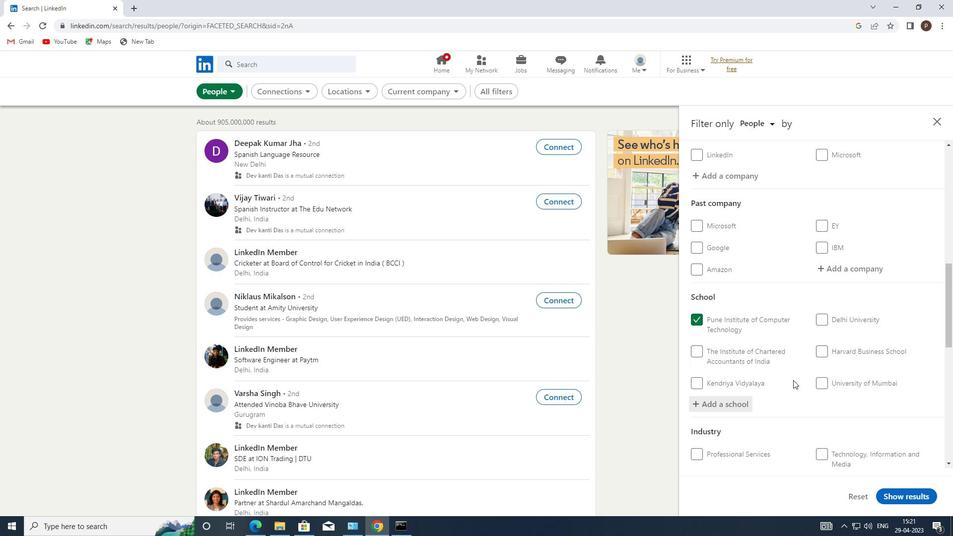 
Action: Mouse scrolled (793, 379) with delta (0, 0)
Screenshot: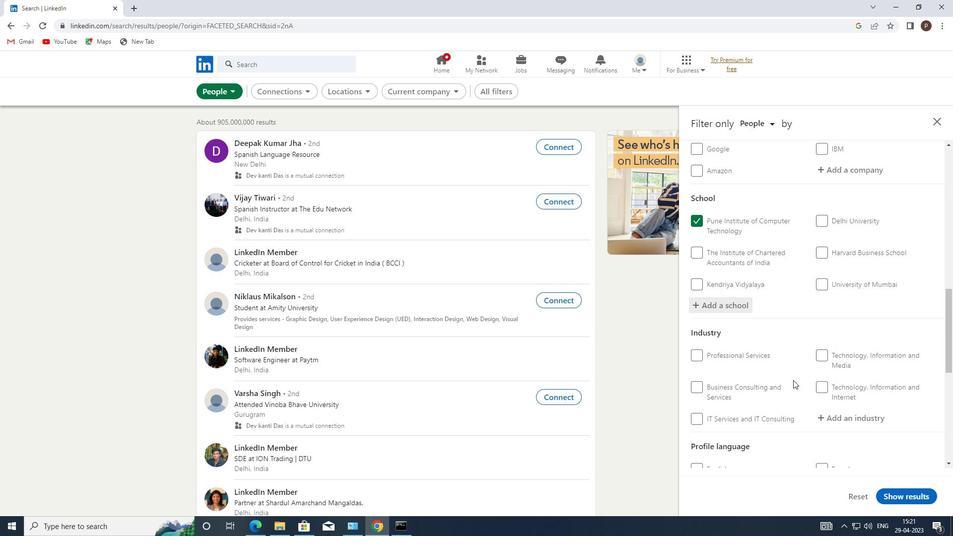 
Action: Mouse moved to (843, 373)
Screenshot: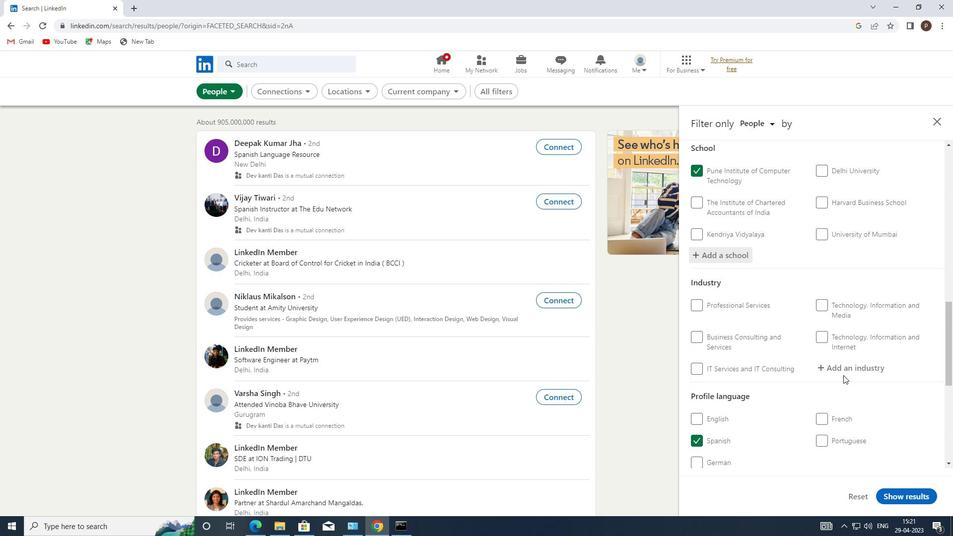 
Action: Mouse pressed left at (843, 373)
Screenshot: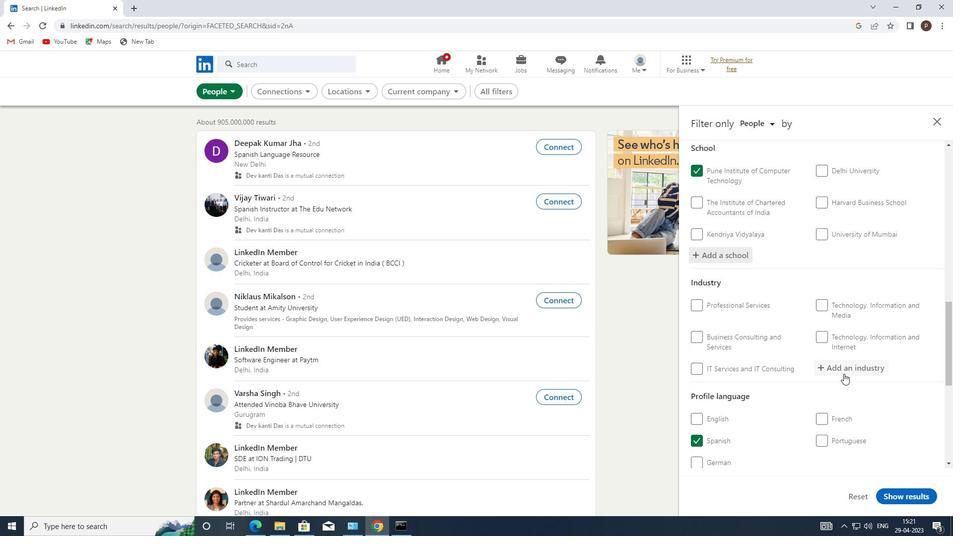 
Action: Key pressed <Key.caps_lock>P<Key.caps_lock>OSTAL
Screenshot: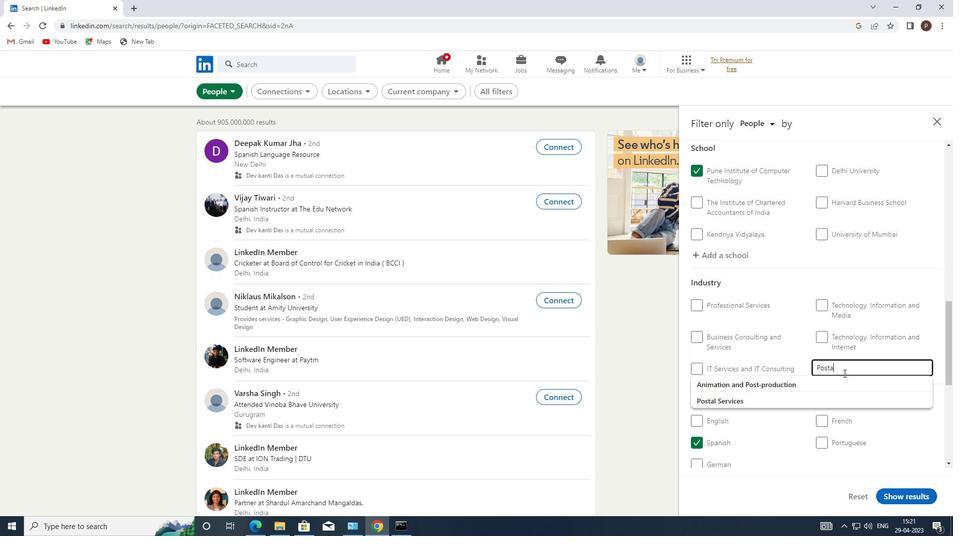 
Action: Mouse moved to (774, 381)
Screenshot: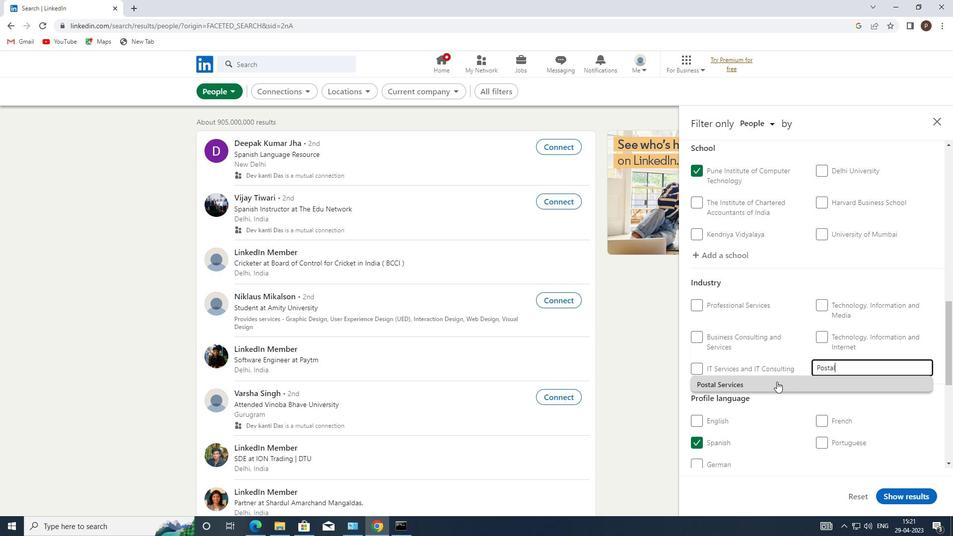 
Action: Mouse pressed left at (774, 381)
Screenshot: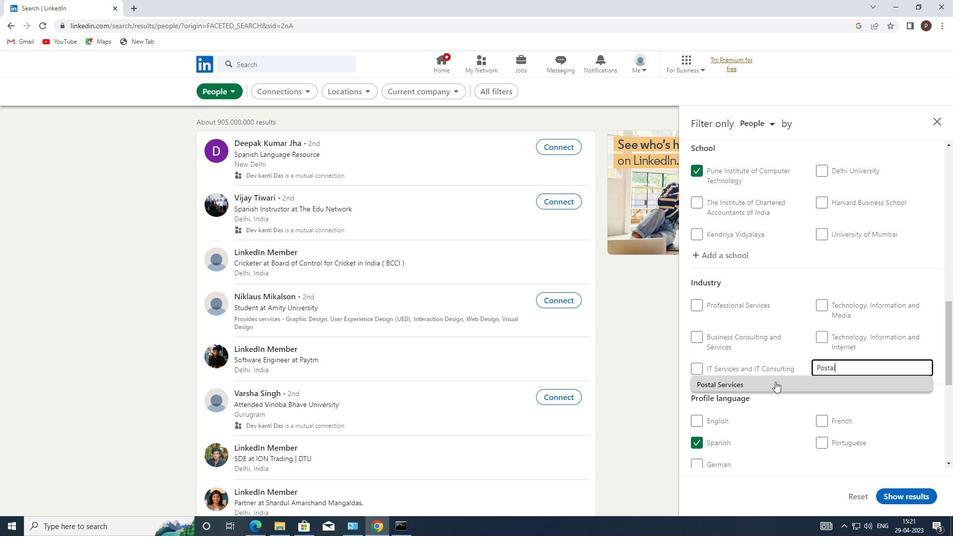 
Action: Mouse scrolled (774, 381) with delta (0, 0)
Screenshot: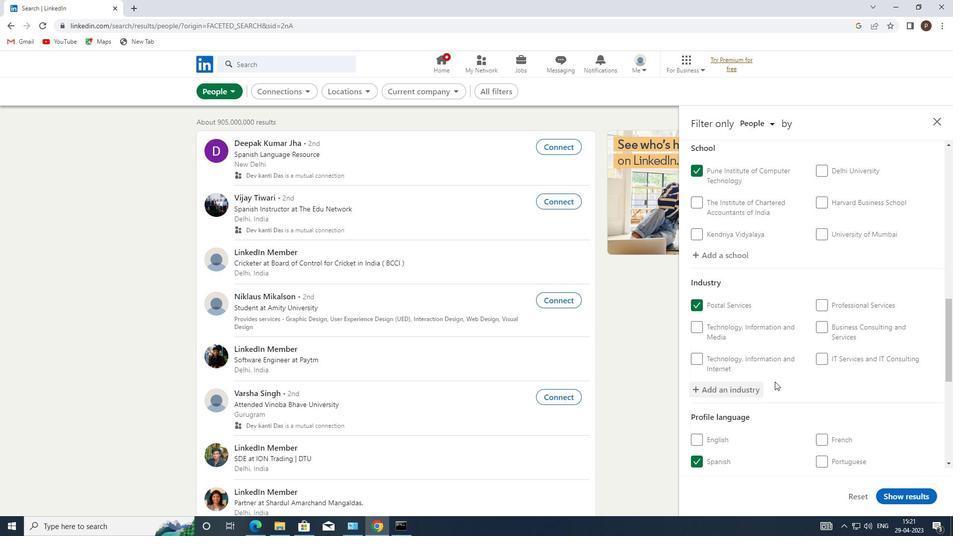 
Action: Mouse scrolled (774, 381) with delta (0, 0)
Screenshot: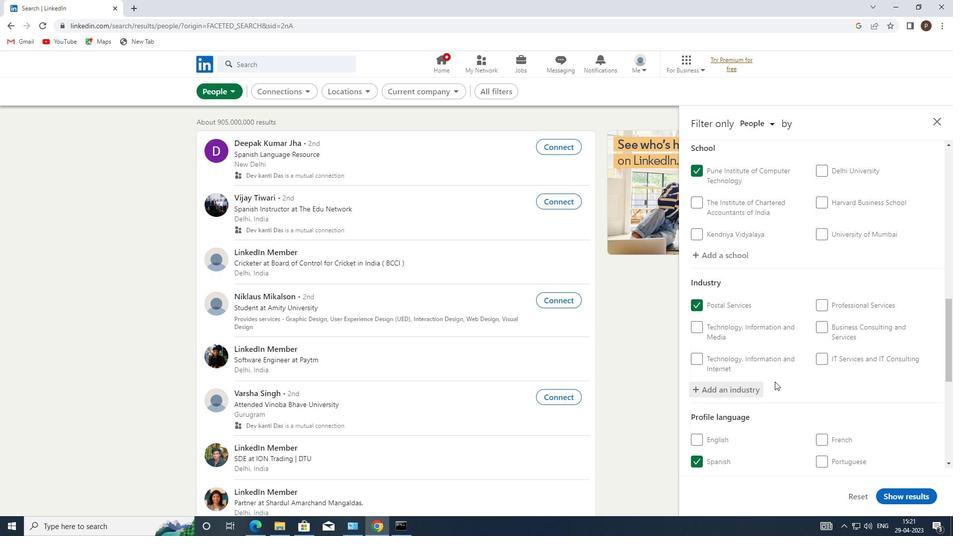 
Action: Mouse scrolled (774, 381) with delta (0, 0)
Screenshot: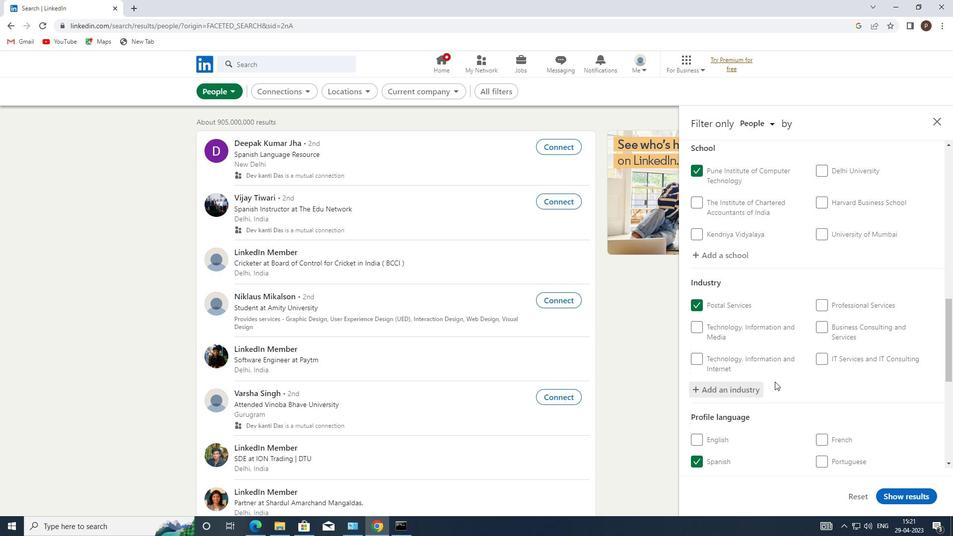 
Action: Mouse scrolled (774, 381) with delta (0, 0)
Screenshot: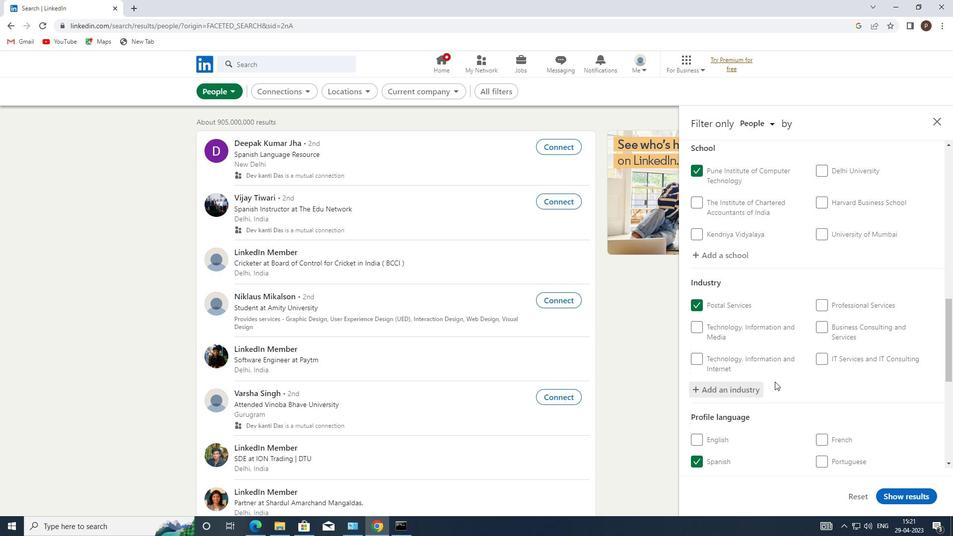
Action: Mouse scrolled (774, 381) with delta (0, 0)
Screenshot: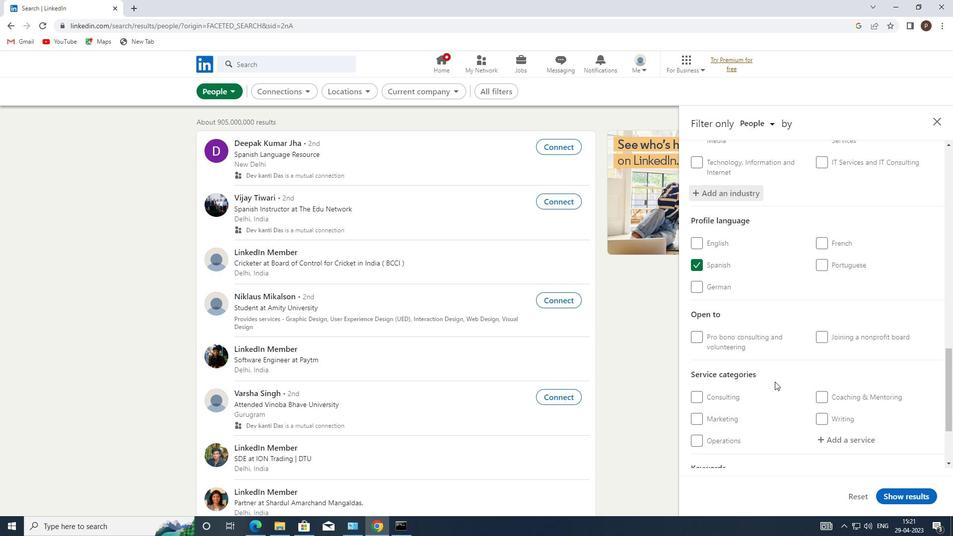 
Action: Mouse moved to (853, 386)
Screenshot: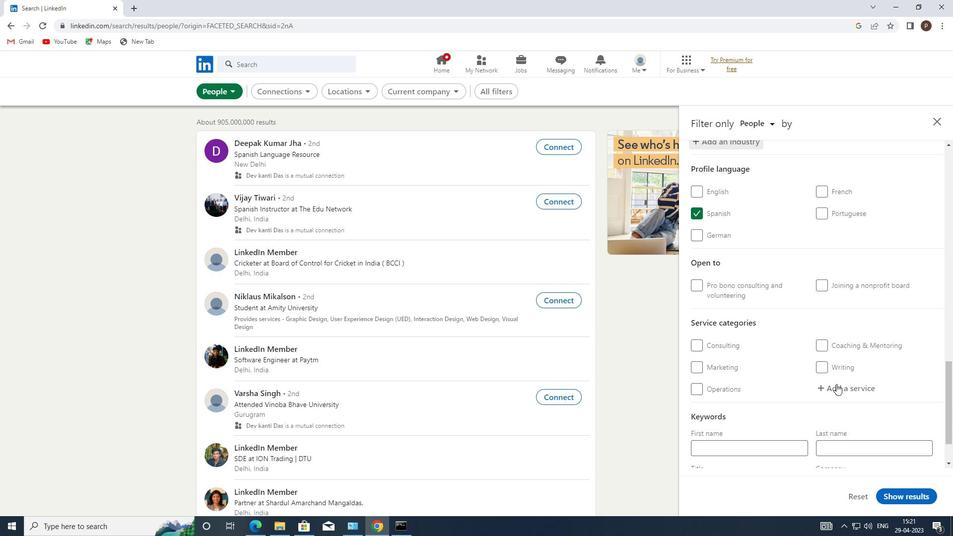 
Action: Mouse pressed left at (853, 386)
Screenshot: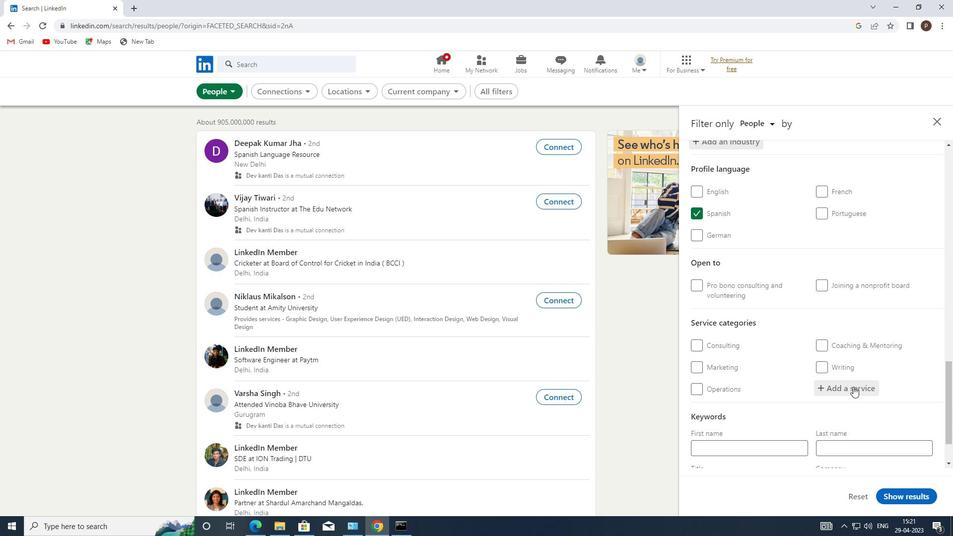 
Action: Mouse pressed left at (853, 386)
Screenshot: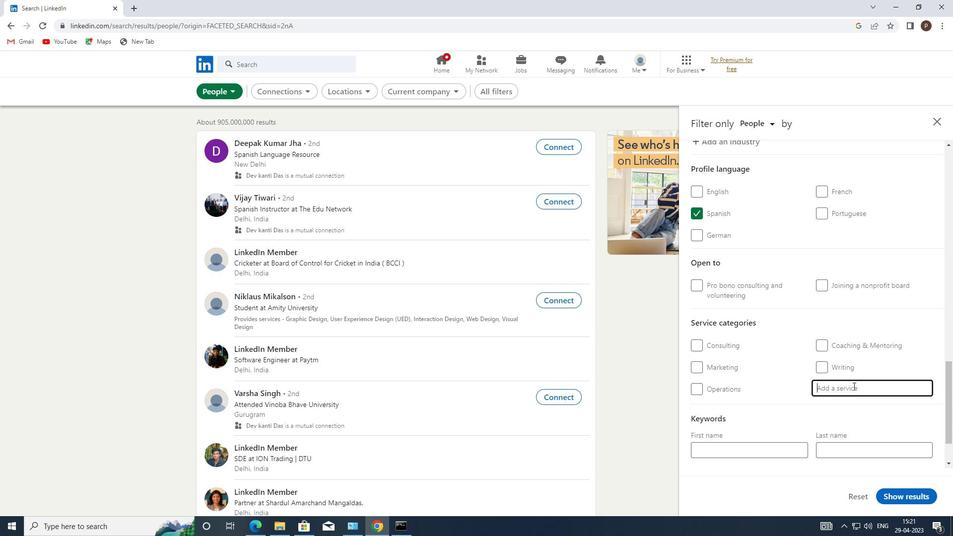 
Action: Key pressed <Key.caps_lock>L<Key.caps_lock>OGO<Key.space>
Screenshot: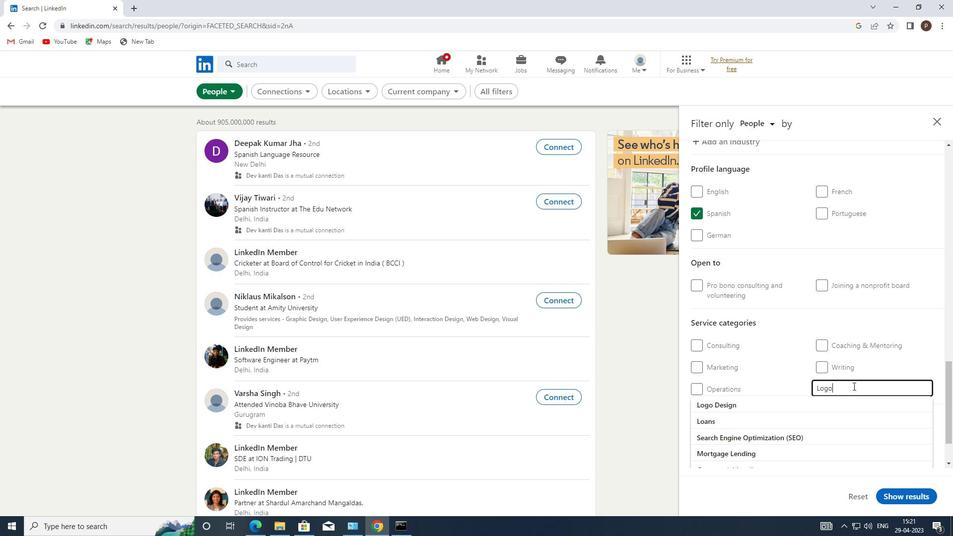 
Action: Mouse moved to (786, 405)
Screenshot: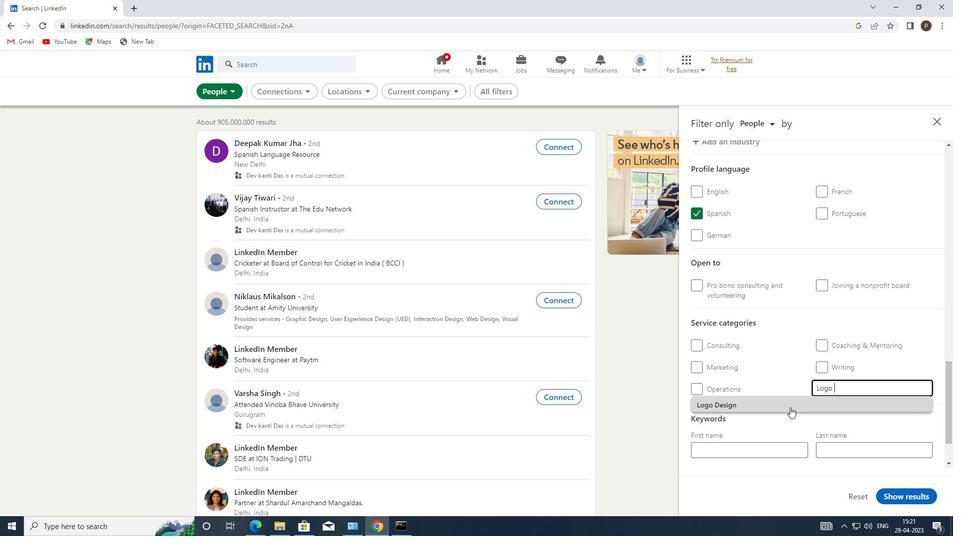 
Action: Mouse pressed left at (786, 405)
Screenshot: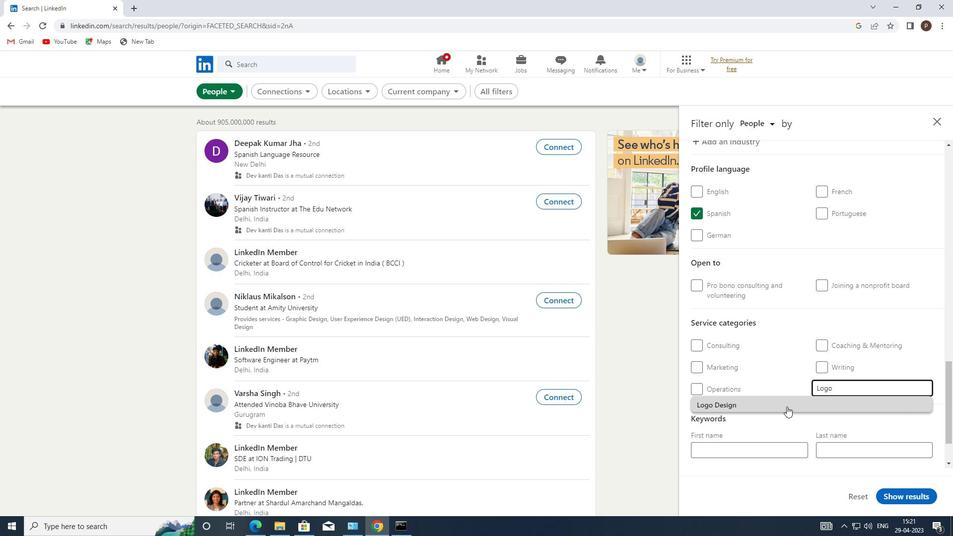 
Action: Mouse moved to (785, 405)
Screenshot: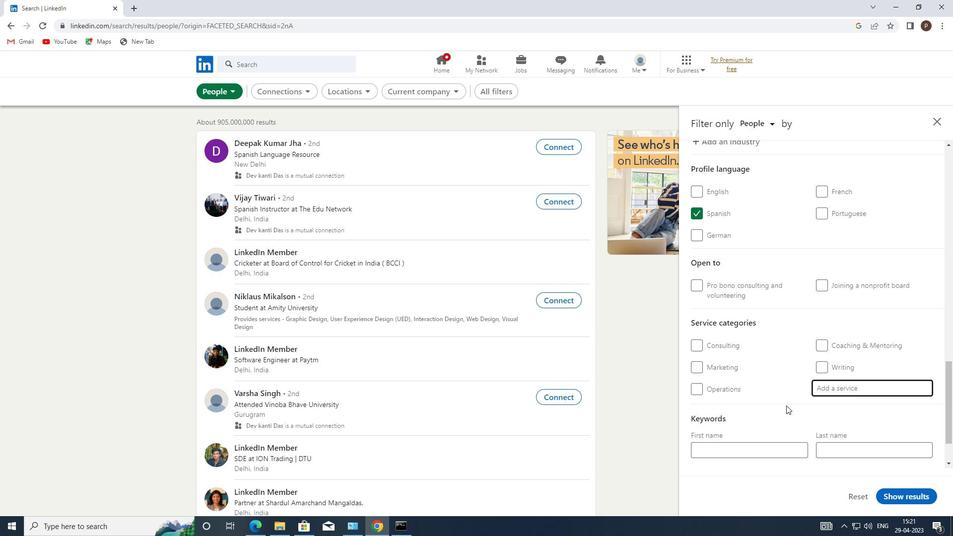 
Action: Mouse scrolled (785, 405) with delta (0, 0)
Screenshot: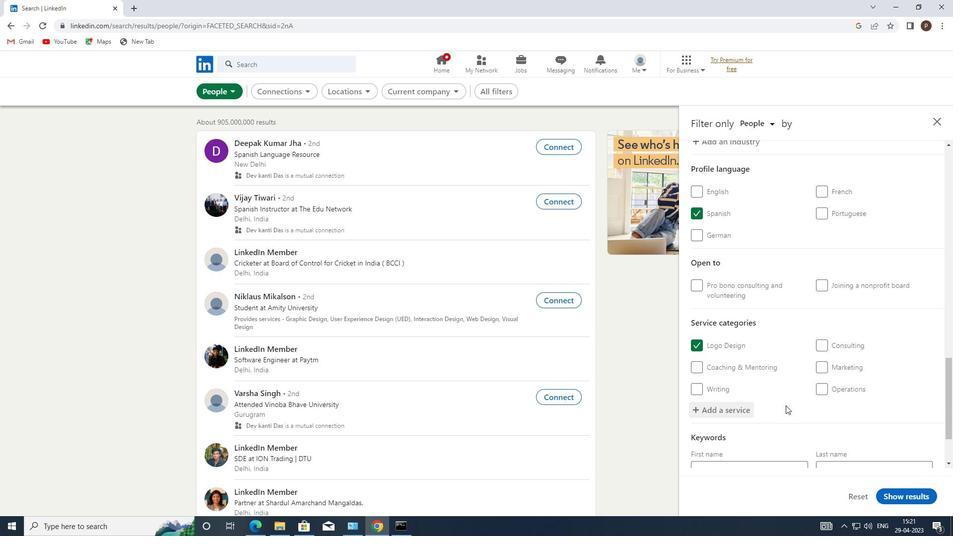 
Action: Mouse scrolled (785, 405) with delta (0, 0)
Screenshot: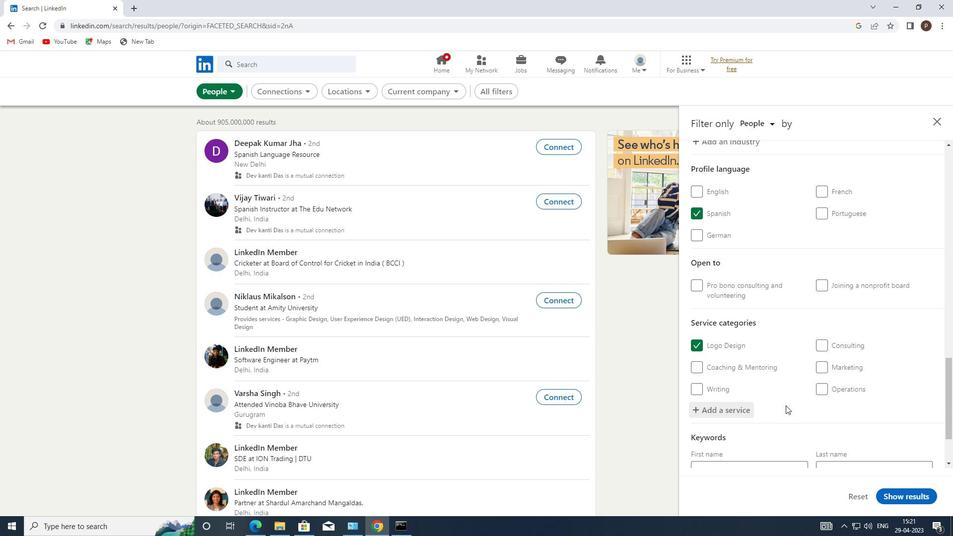 
Action: Mouse scrolled (785, 405) with delta (0, 0)
Screenshot: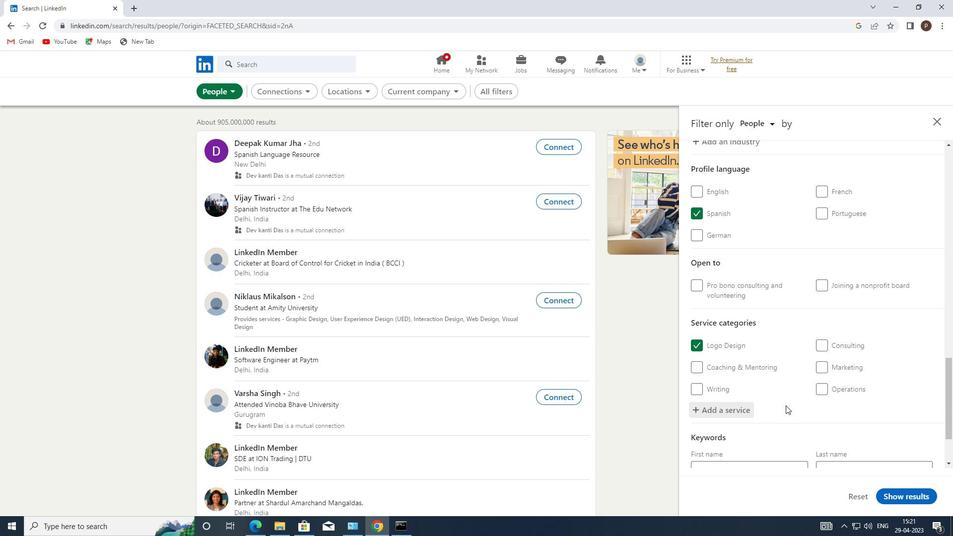 
Action: Mouse moved to (729, 418)
Screenshot: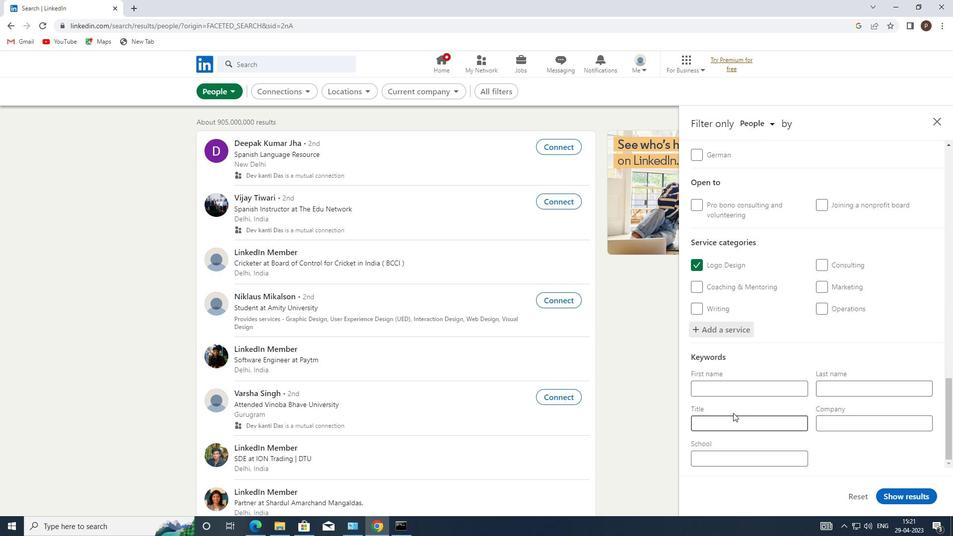 
Action: Mouse pressed left at (729, 418)
Screenshot: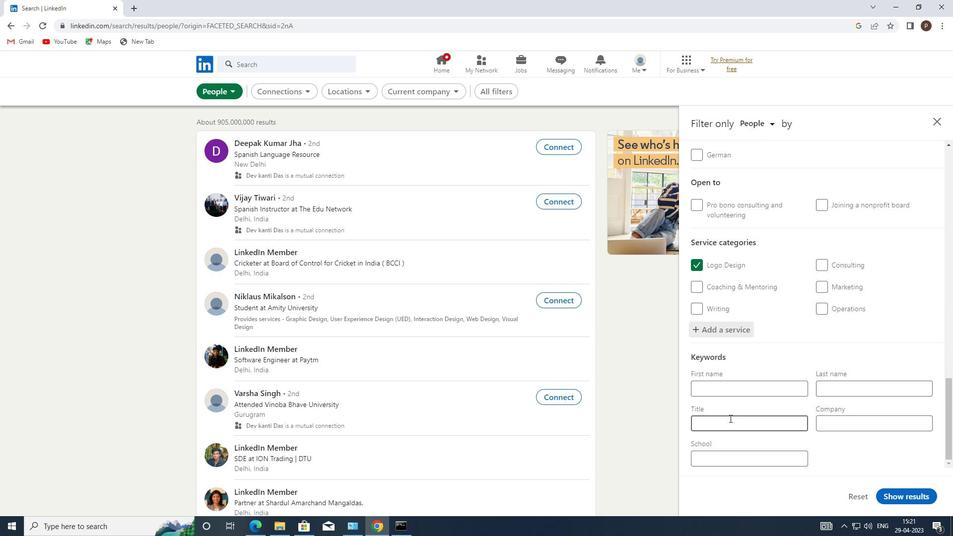 
Action: Key pressed <Key.caps_lock>A<Key.caps_lock>SSISTANT<Key.space><Key.caps_lock>P<Key.caps_lock>ROFESSOR<Key.space>
Screenshot: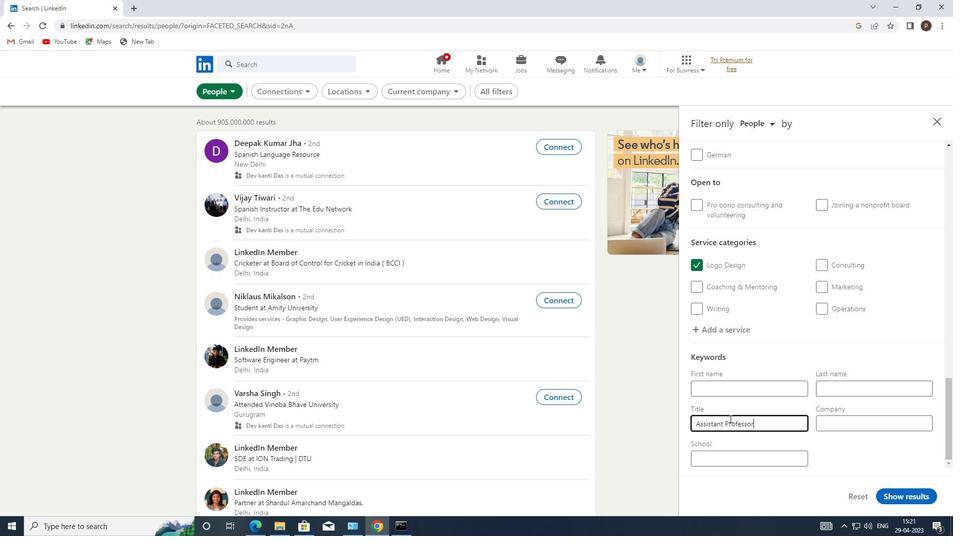 
Action: Mouse moved to (901, 492)
Screenshot: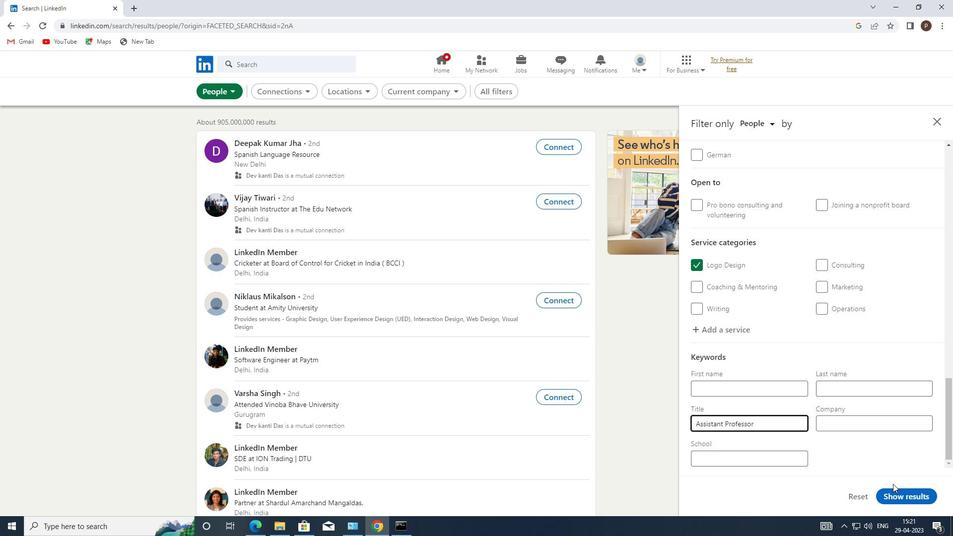 
Action: Mouse pressed left at (901, 492)
Screenshot: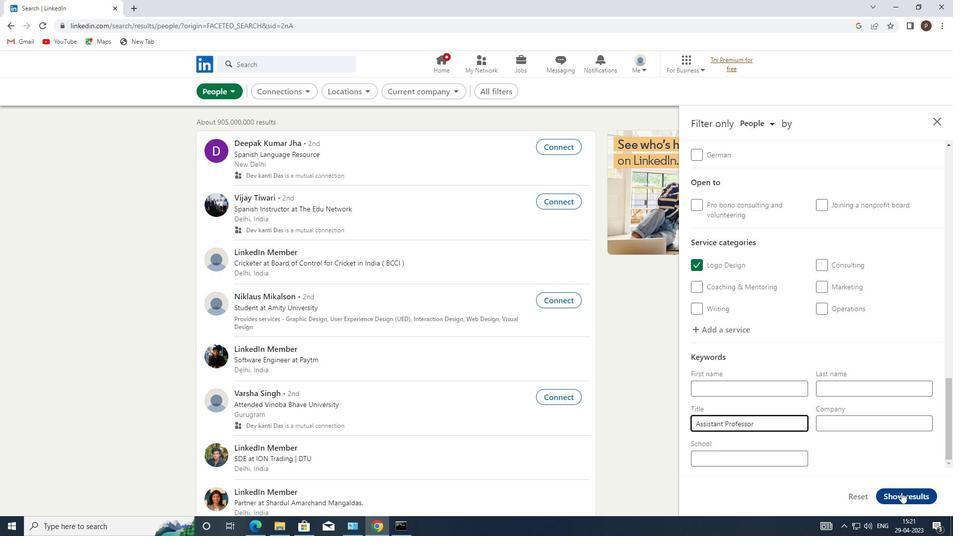
